 Task: Look for space in Bungu, Tanzania from 10th July, 2023 to 15th July, 2023 for 7 adults in price range Rs.10000 to Rs.15000. Place can be entire place or shared room with 4 bedrooms having 7 beds and 4 bathrooms. Property type can be house, flat, guest house. Amenities needed are: wifi, TV, free parkinig on premises, gym, breakfast. Booking option can be shelf check-in. Required host language is English.
Action: Mouse moved to (506, 112)
Screenshot: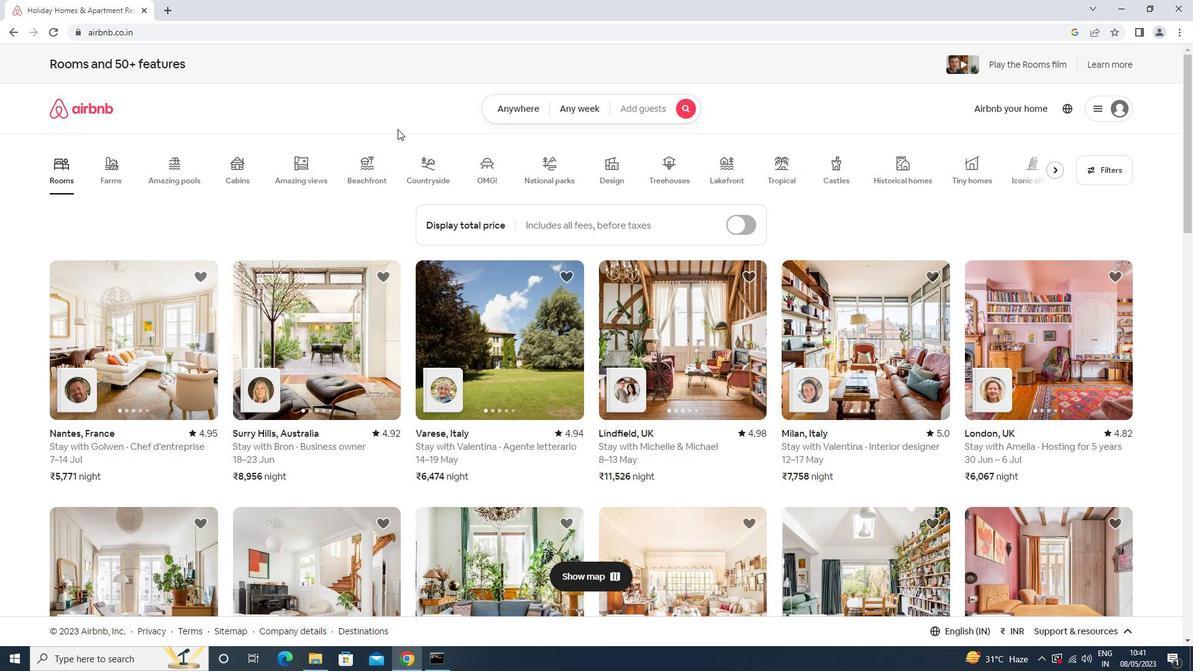
Action: Mouse pressed left at (506, 112)
Screenshot: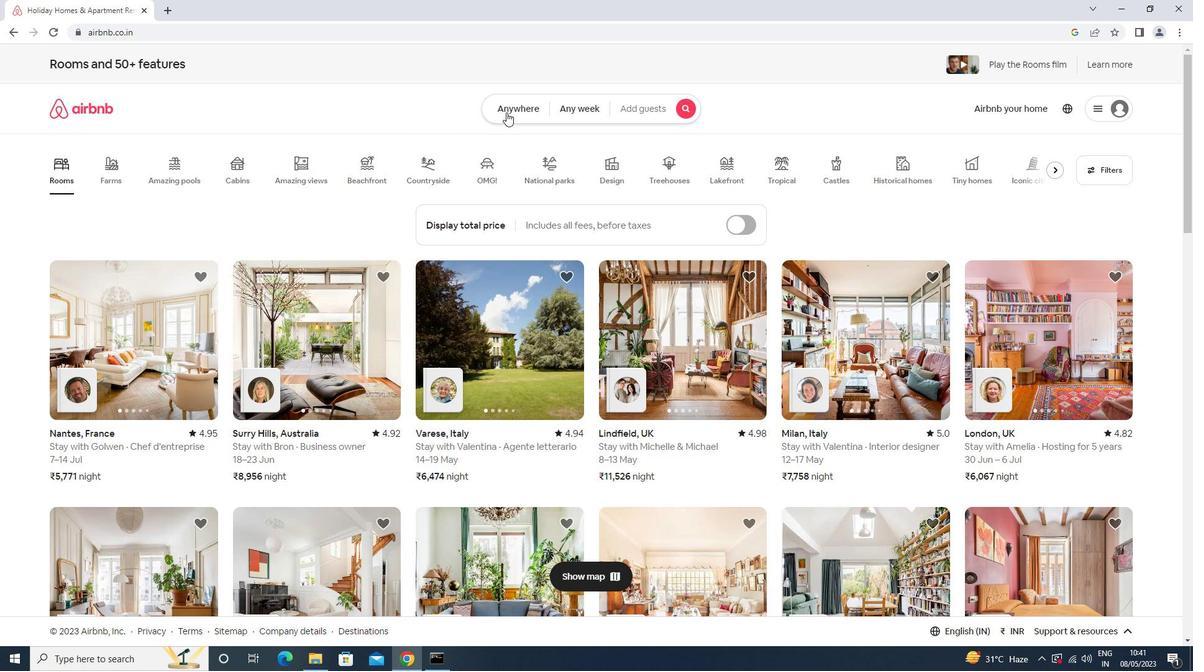 
Action: Mouse moved to (394, 159)
Screenshot: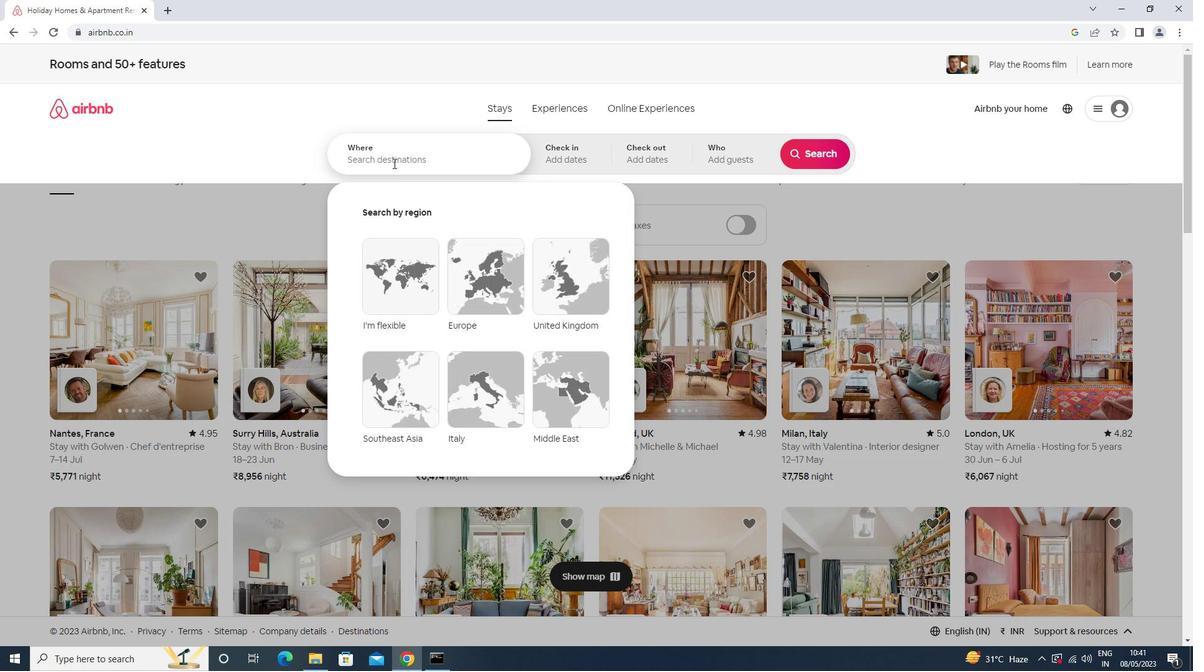 
Action: Mouse pressed left at (394, 159)
Screenshot: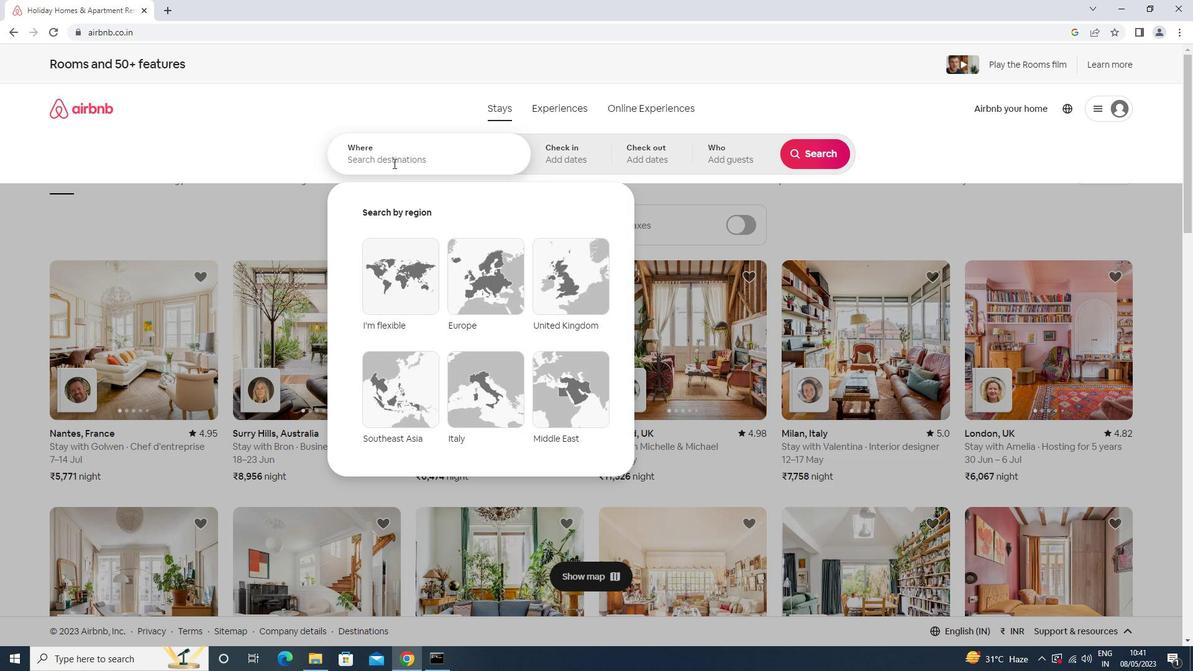 
Action: Key pressed <Key.shift>BUNGA<Key.backspace>U,<Key.space><Key.shift>TAN<Key.down><Key.enter>
Screenshot: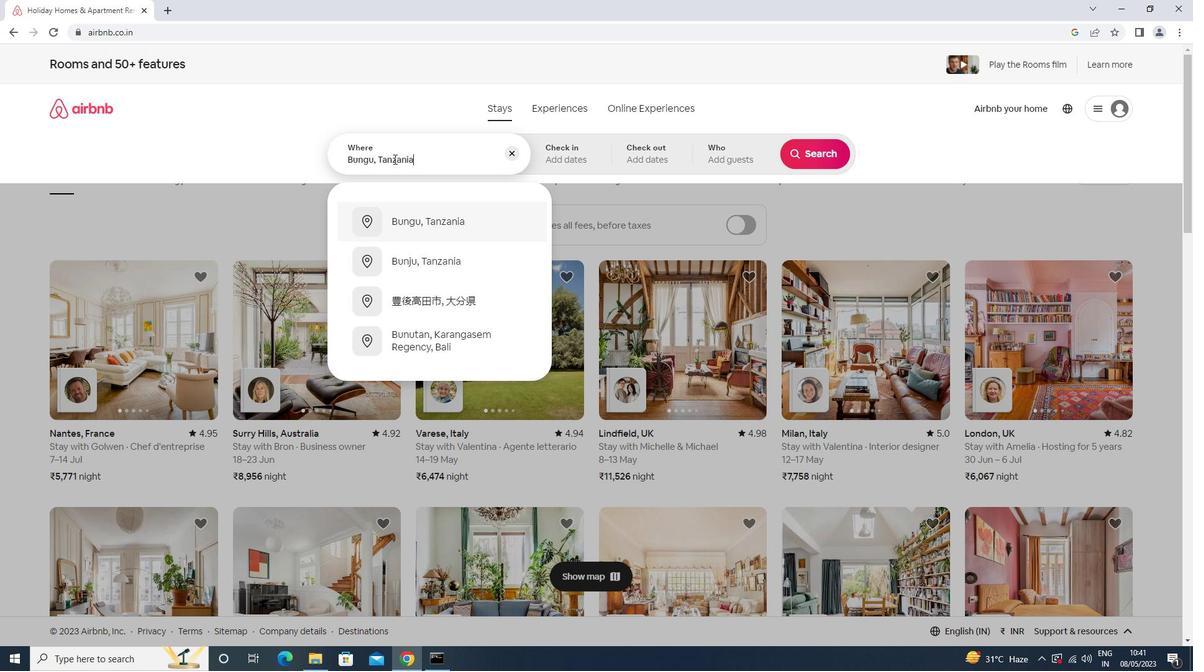 
Action: Mouse moved to (815, 251)
Screenshot: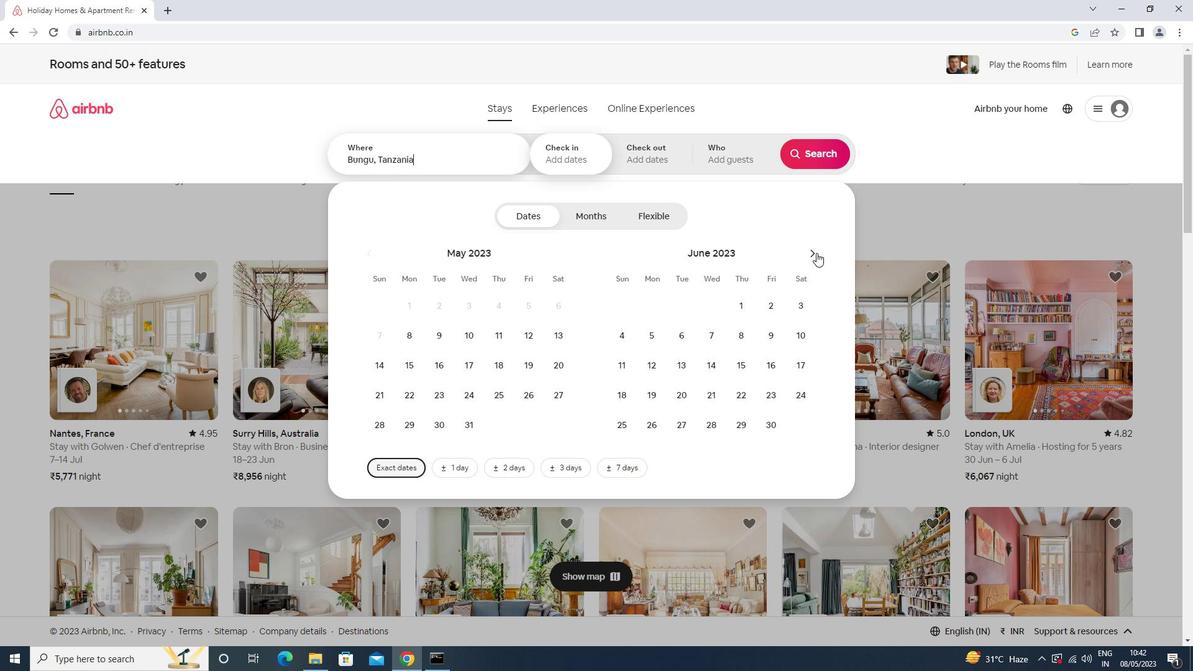 
Action: Mouse pressed left at (815, 251)
Screenshot: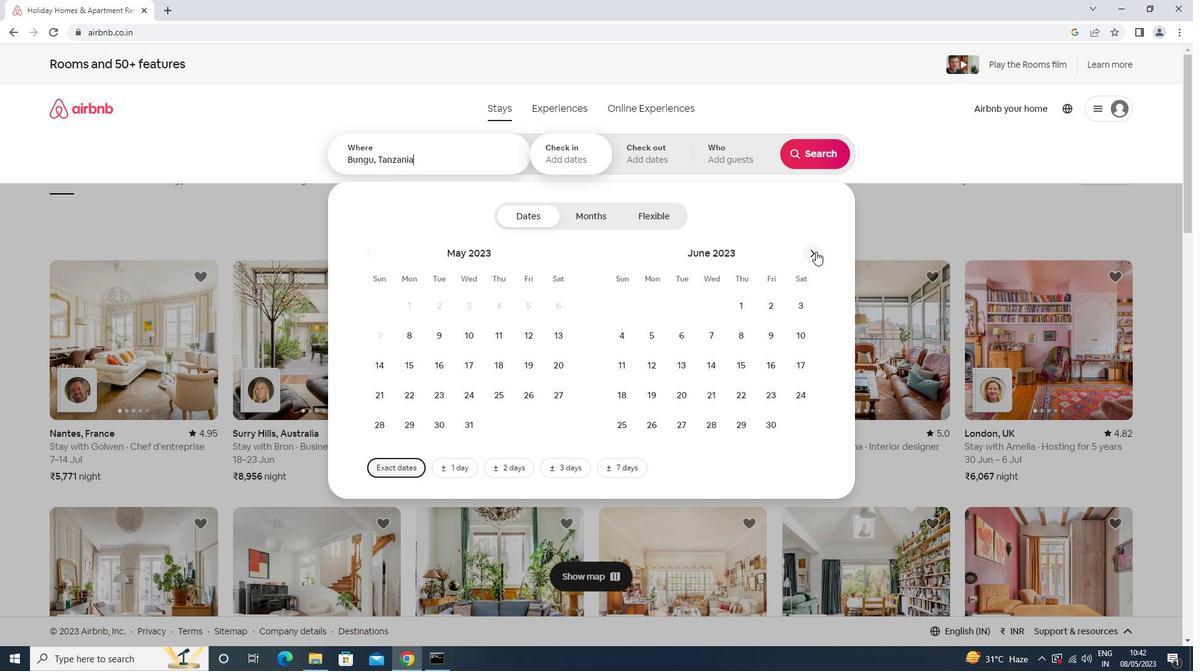 
Action: Mouse moved to (644, 364)
Screenshot: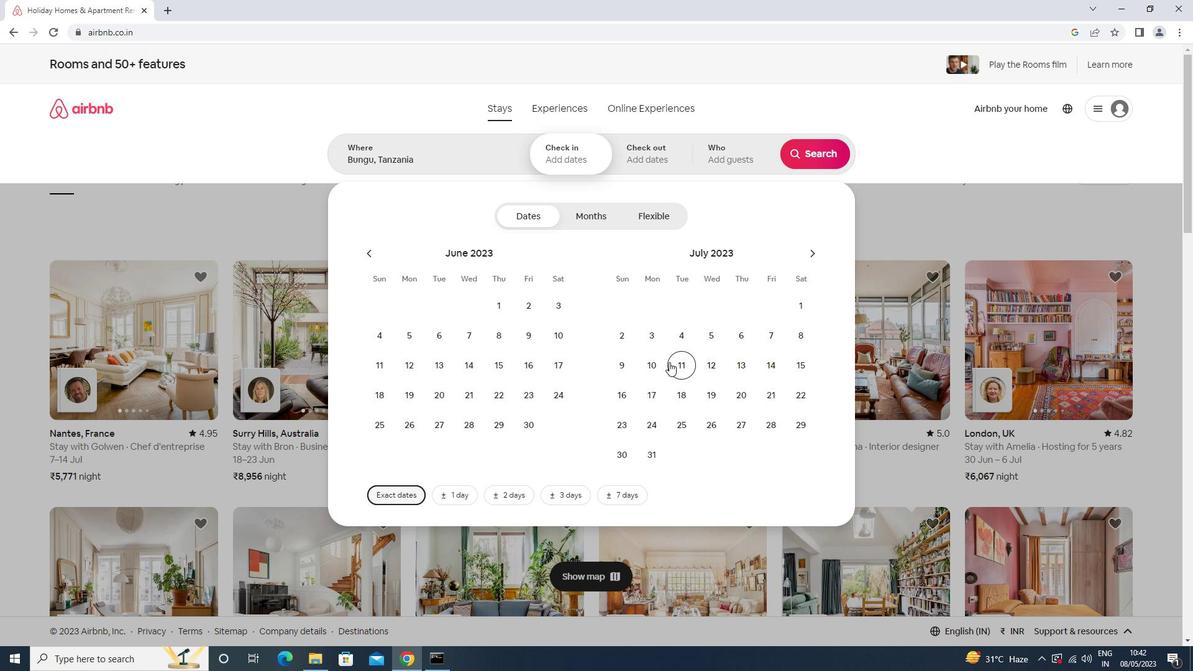 
Action: Mouse pressed left at (644, 364)
Screenshot: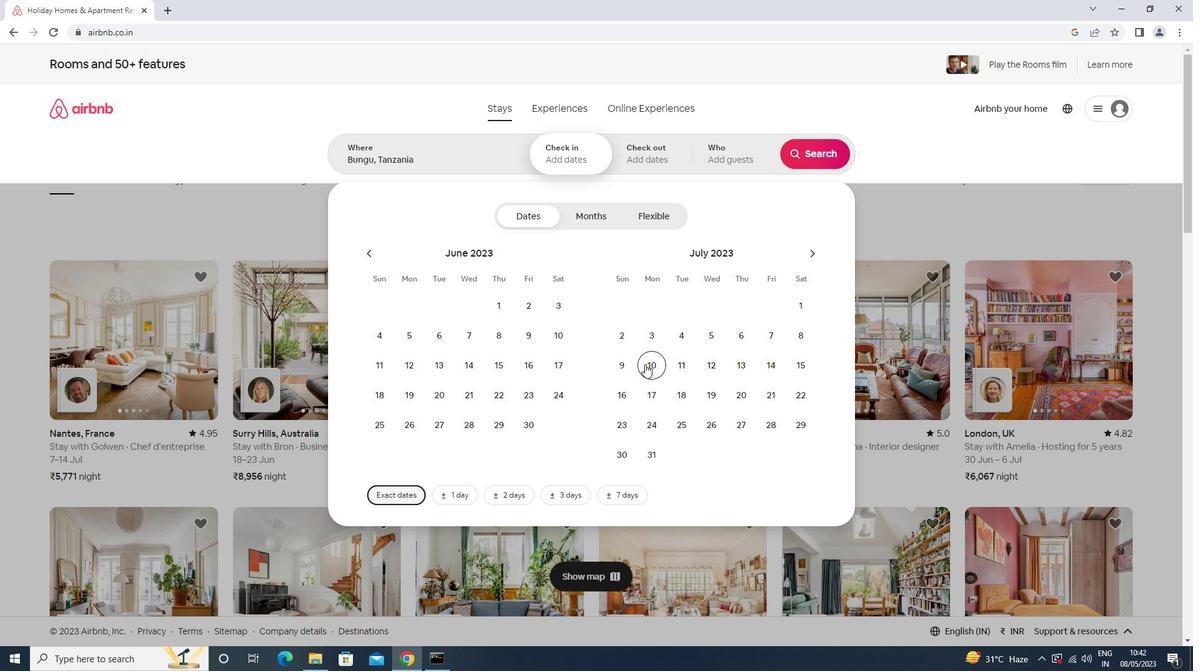 
Action: Mouse moved to (801, 362)
Screenshot: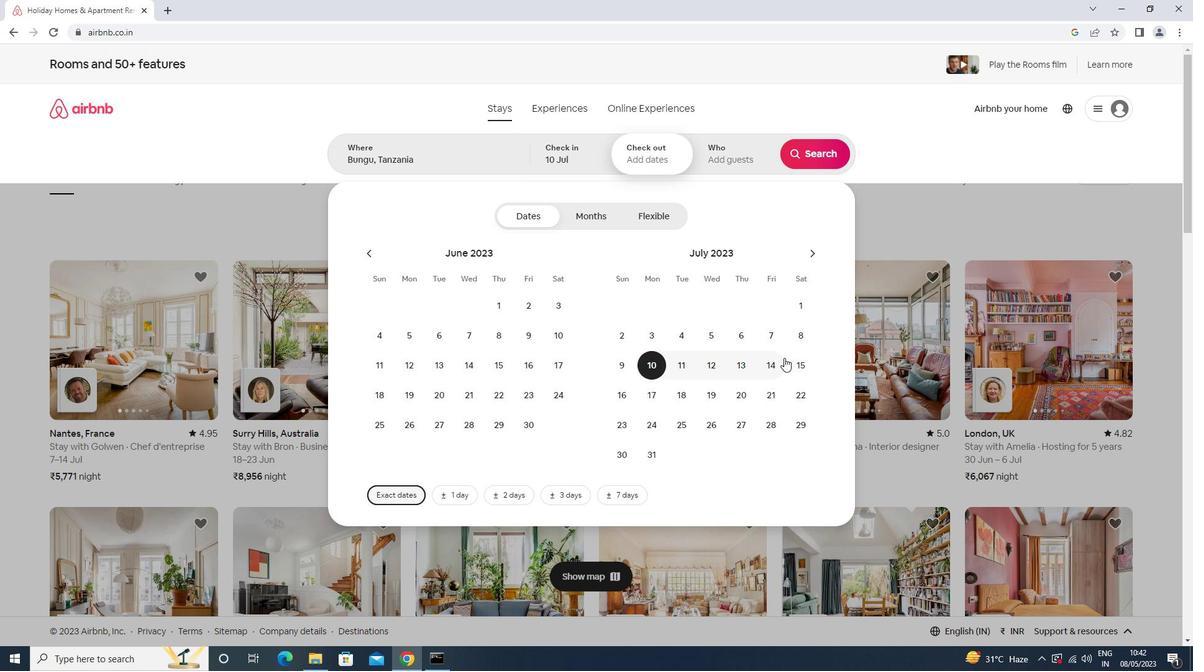 
Action: Mouse pressed left at (801, 362)
Screenshot: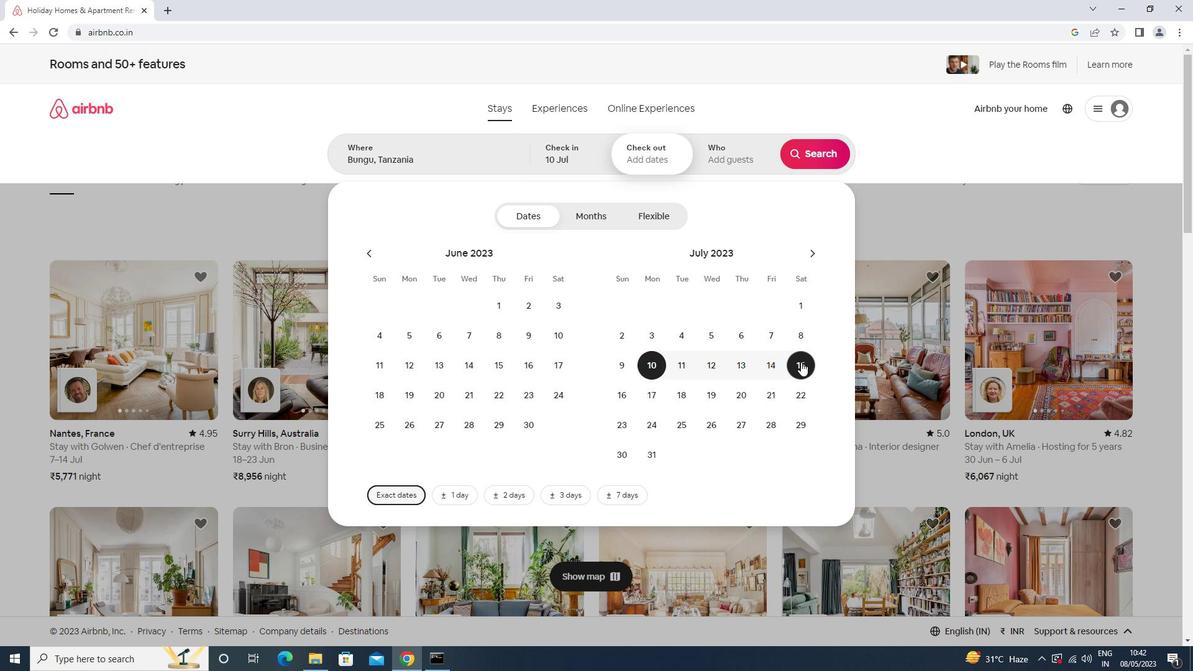 
Action: Mouse moved to (745, 161)
Screenshot: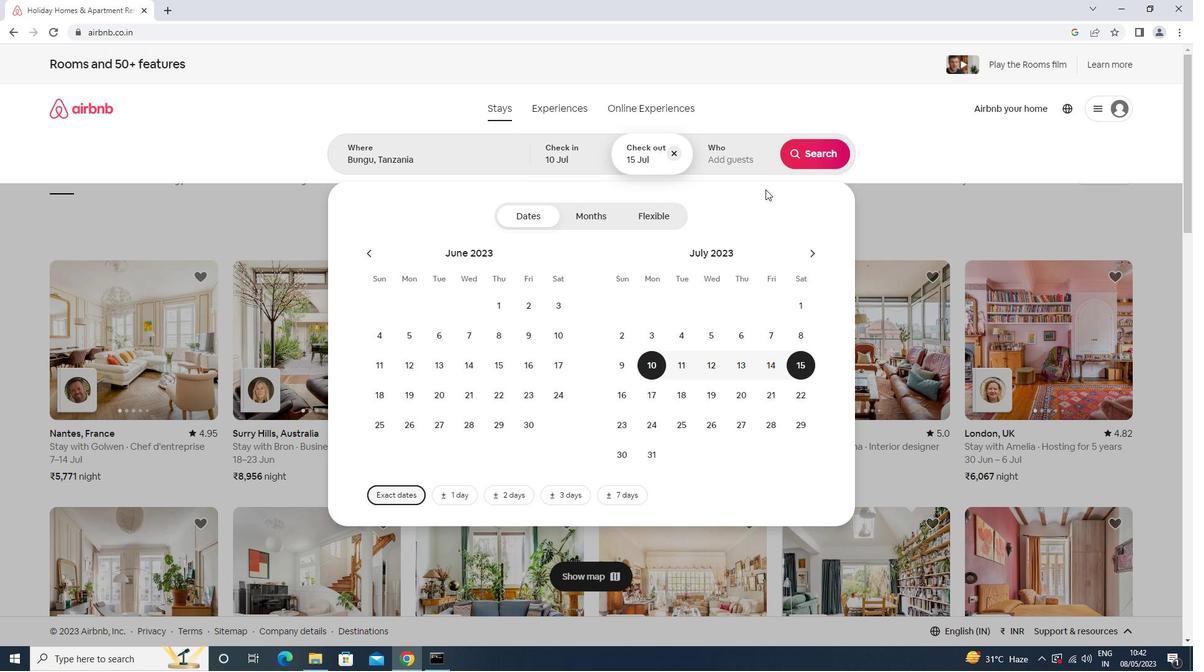 
Action: Mouse pressed left at (745, 161)
Screenshot: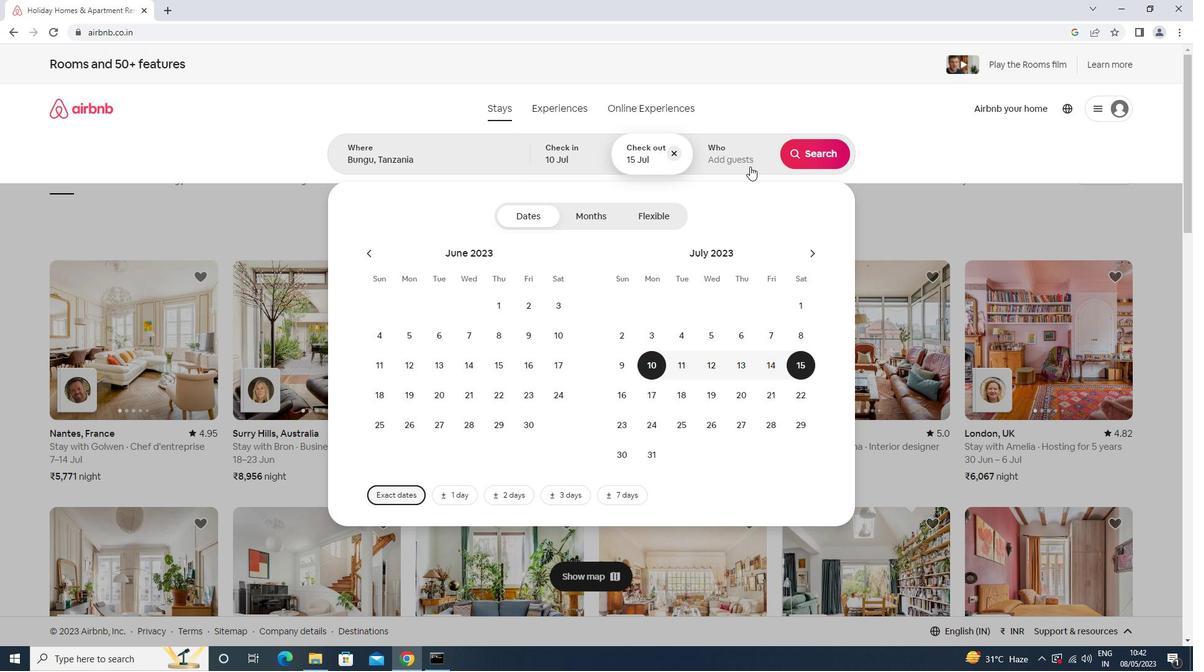 
Action: Mouse moved to (820, 218)
Screenshot: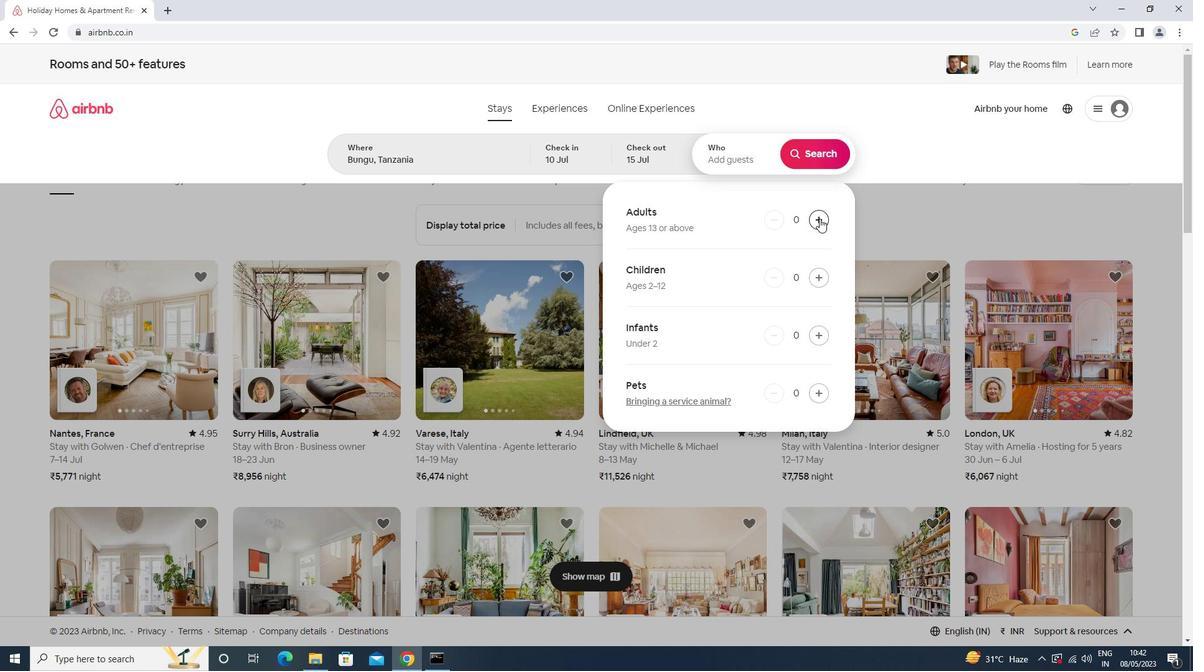 
Action: Mouse pressed left at (820, 218)
Screenshot: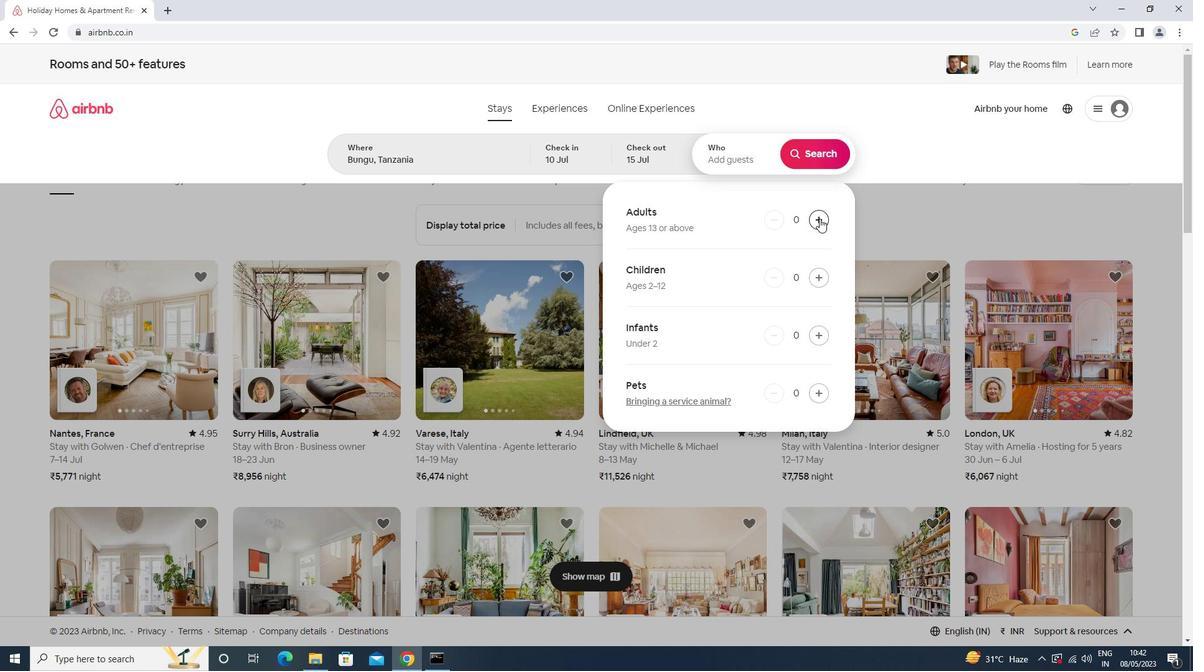 
Action: Mouse pressed left at (820, 218)
Screenshot: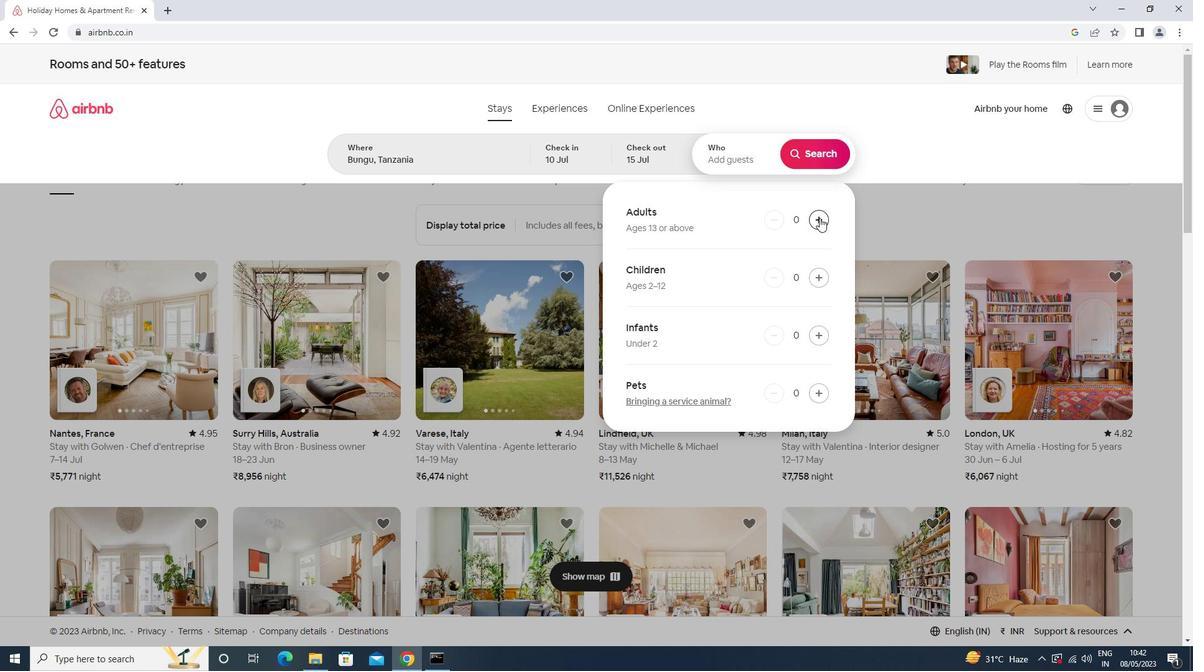 
Action: Mouse pressed left at (820, 218)
Screenshot: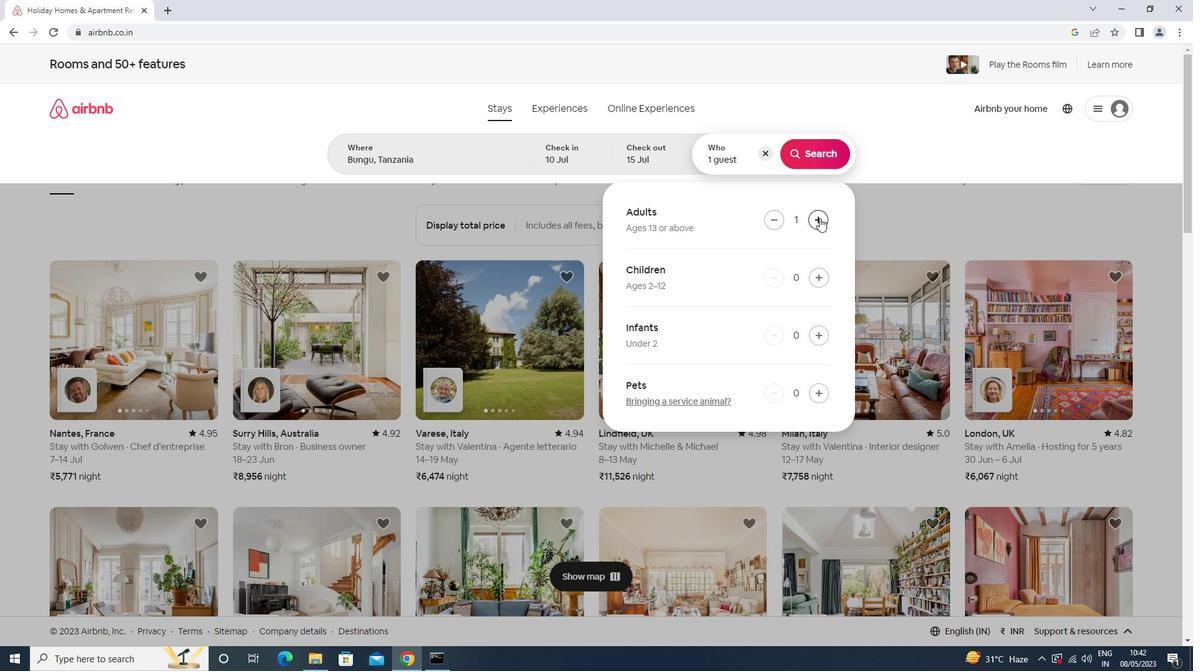 
Action: Mouse pressed left at (820, 218)
Screenshot: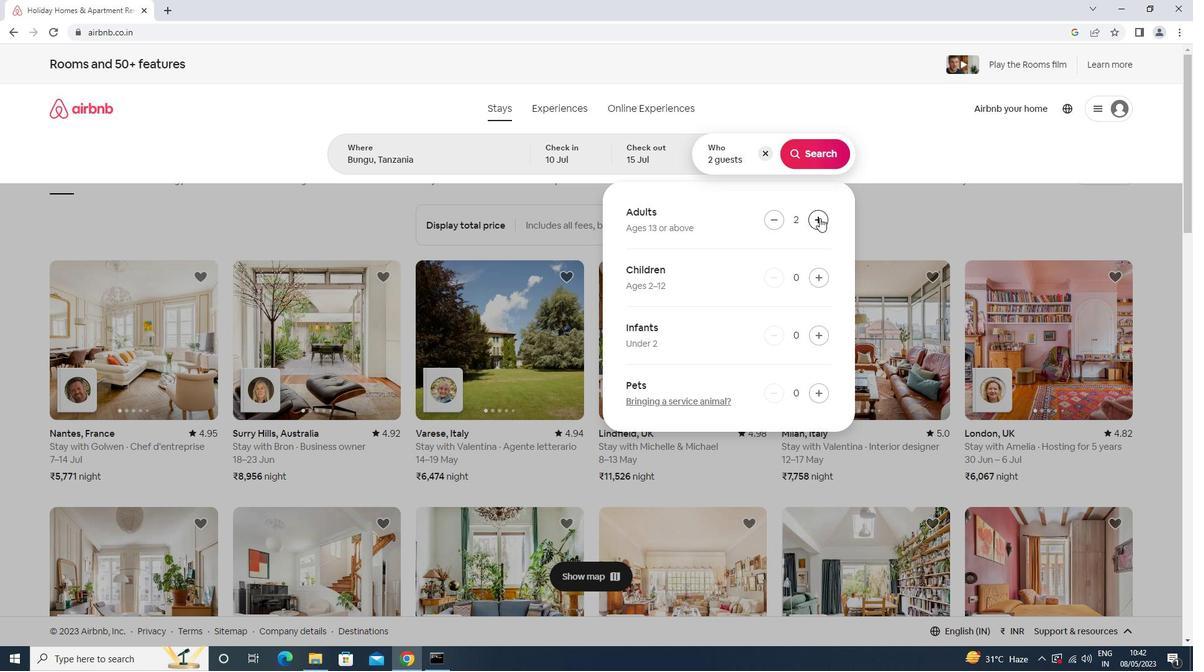 
Action: Mouse pressed left at (820, 218)
Screenshot: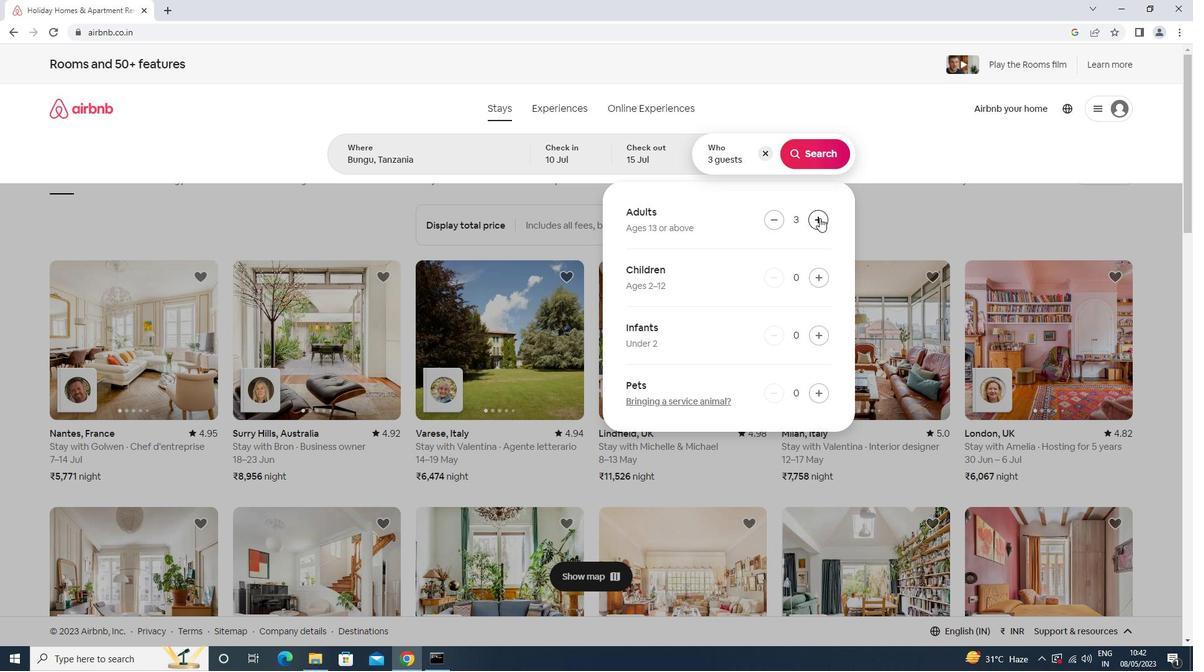 
Action: Mouse pressed left at (820, 218)
Screenshot: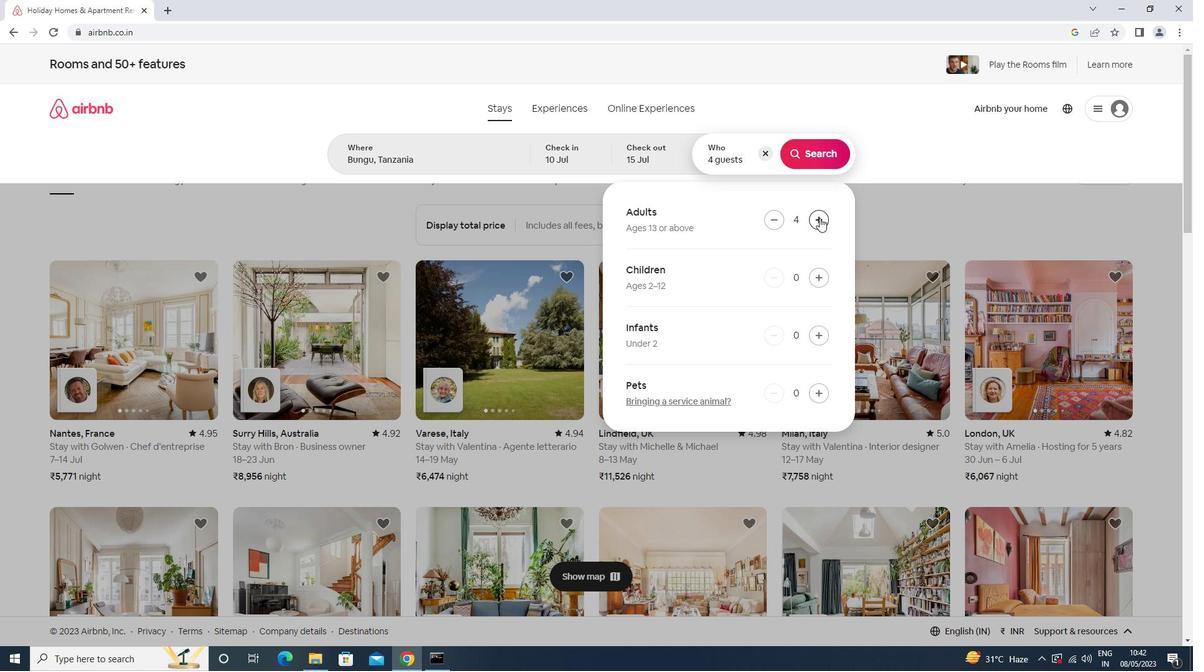 
Action: Mouse pressed left at (820, 218)
Screenshot: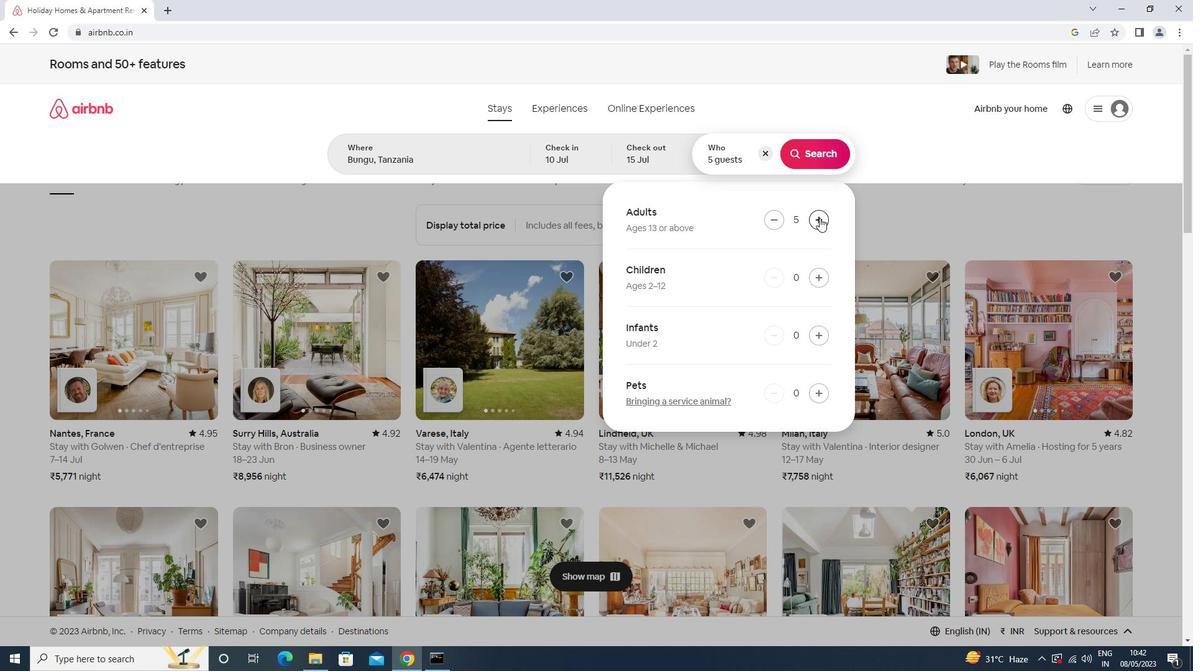 
Action: Mouse moved to (797, 144)
Screenshot: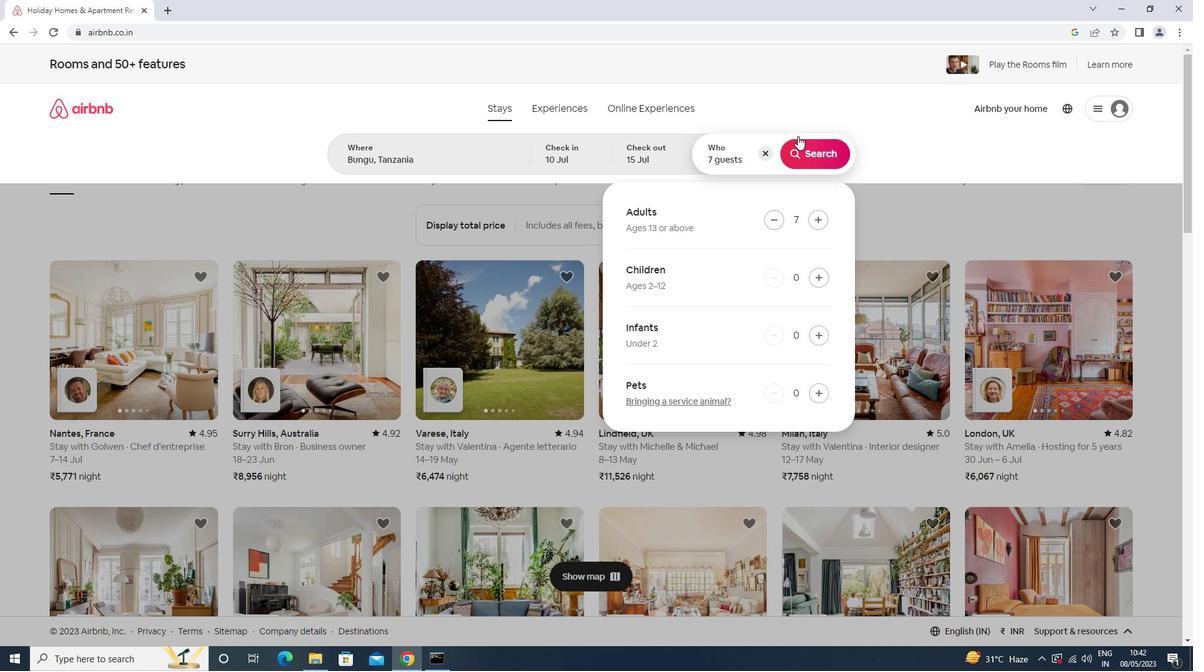 
Action: Mouse pressed left at (797, 144)
Screenshot: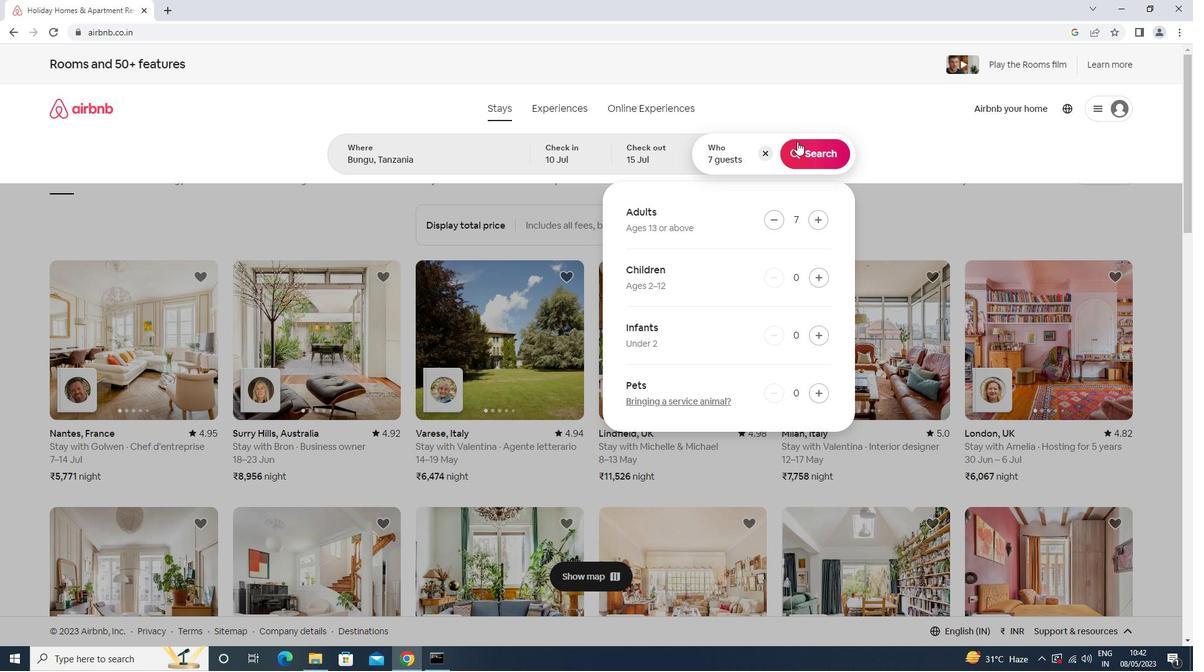 
Action: Mouse moved to (1140, 118)
Screenshot: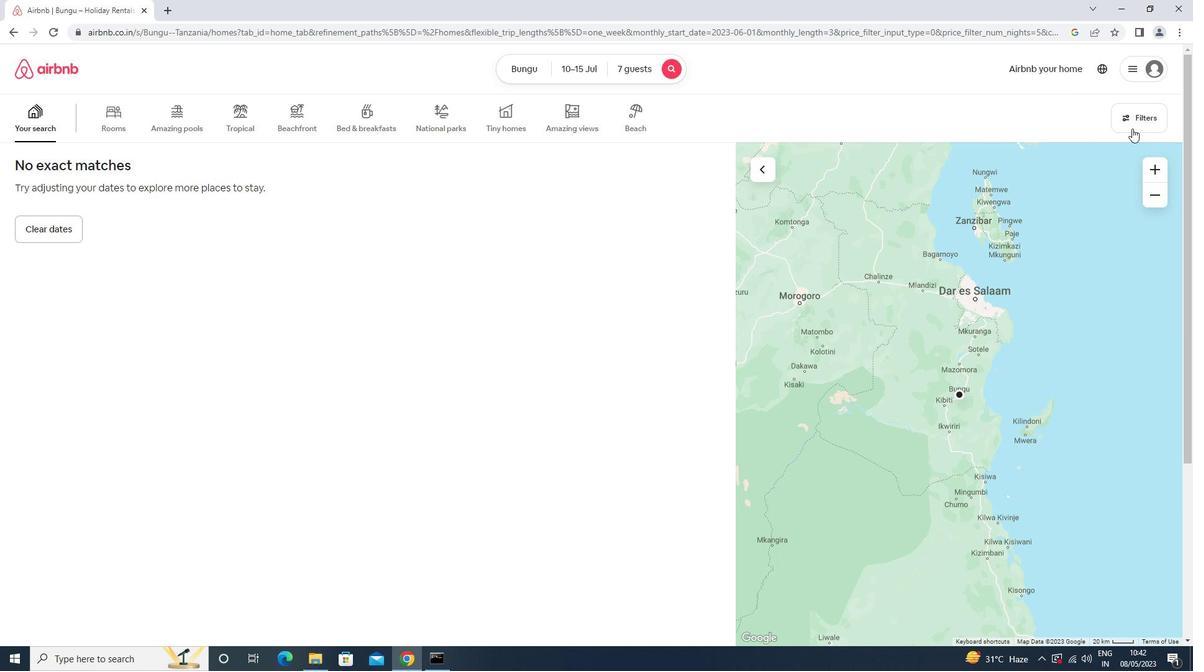 
Action: Mouse pressed left at (1140, 118)
Screenshot: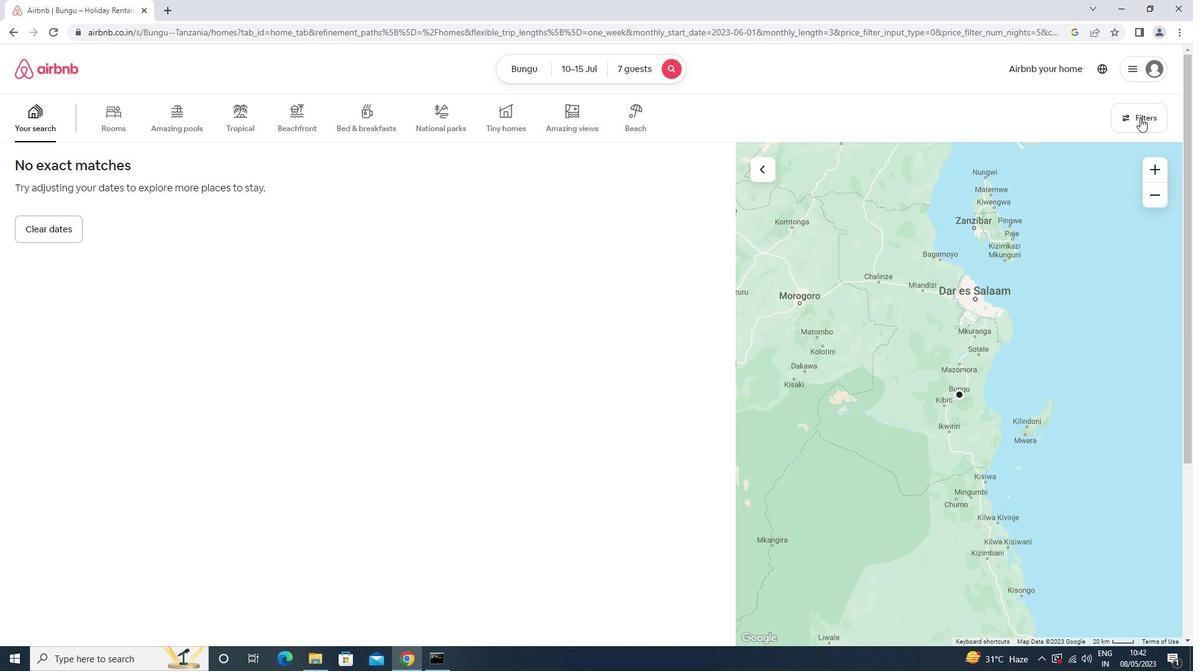 
Action: Mouse moved to (468, 418)
Screenshot: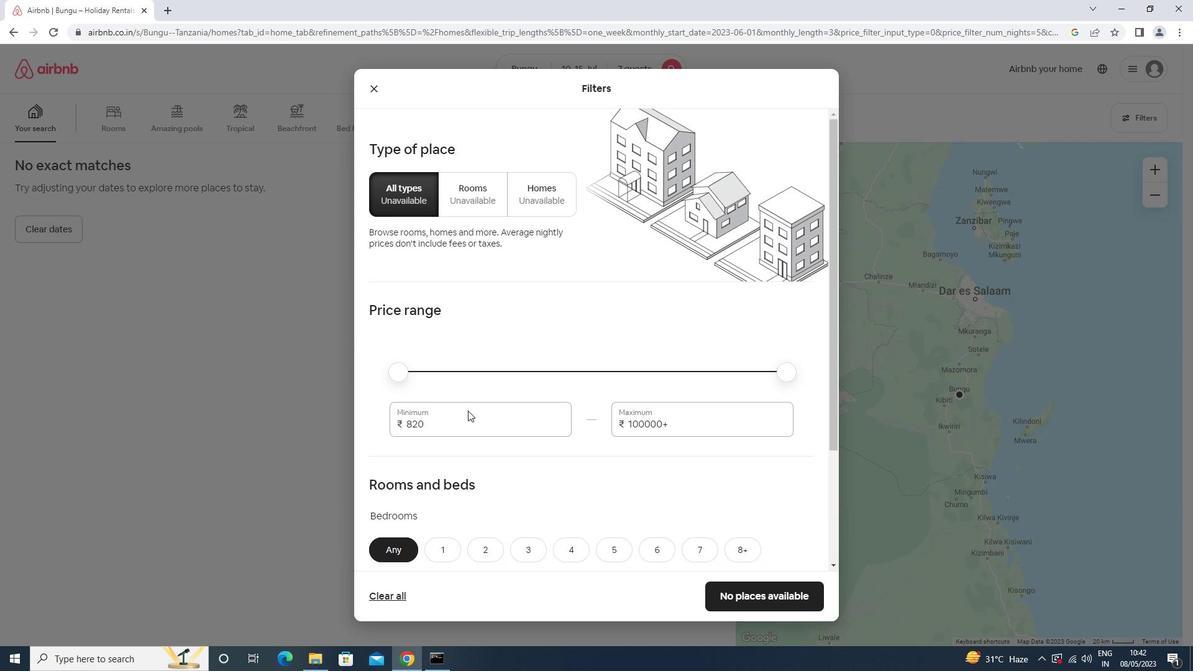 
Action: Mouse pressed left at (468, 418)
Screenshot: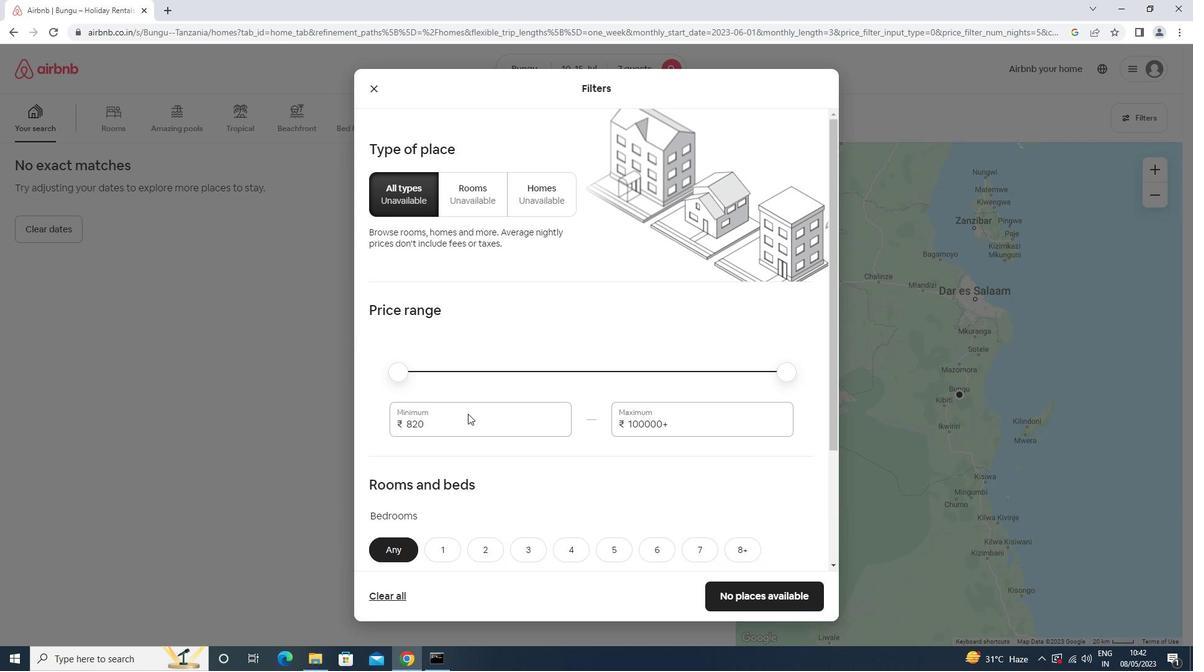
Action: Key pressed <Key.backspace><Key.backspace><Key.backspace><Key.backspace>10000<Key.tab>15000
Screenshot: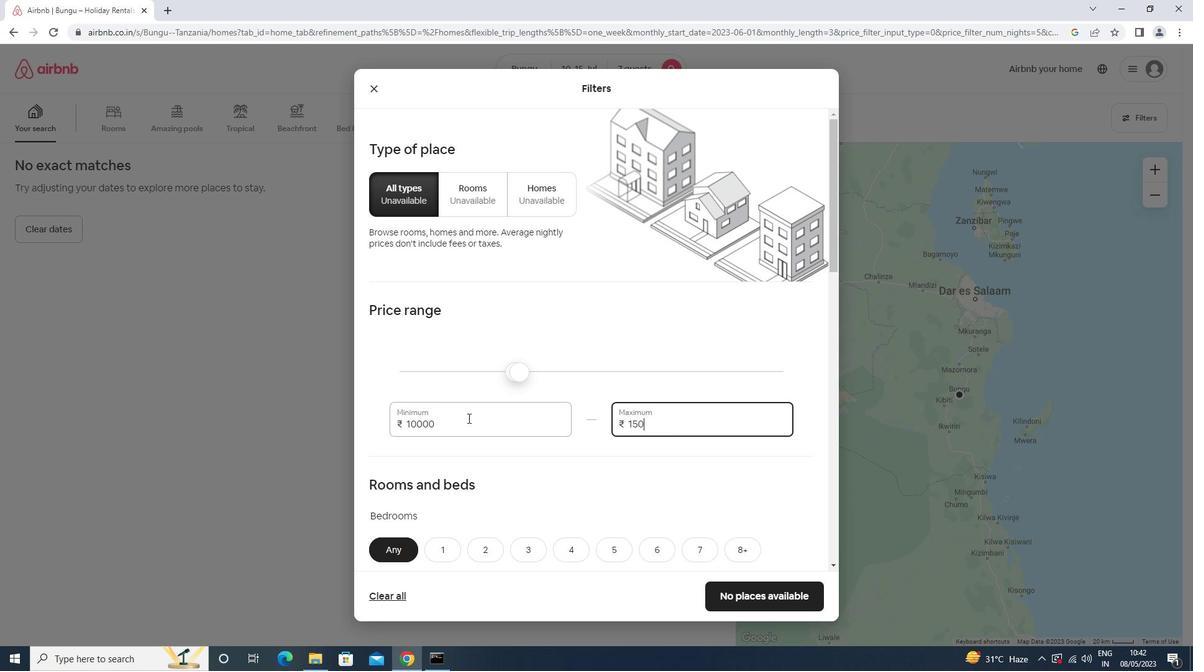 
Action: Mouse scrolled (468, 417) with delta (0, 0)
Screenshot: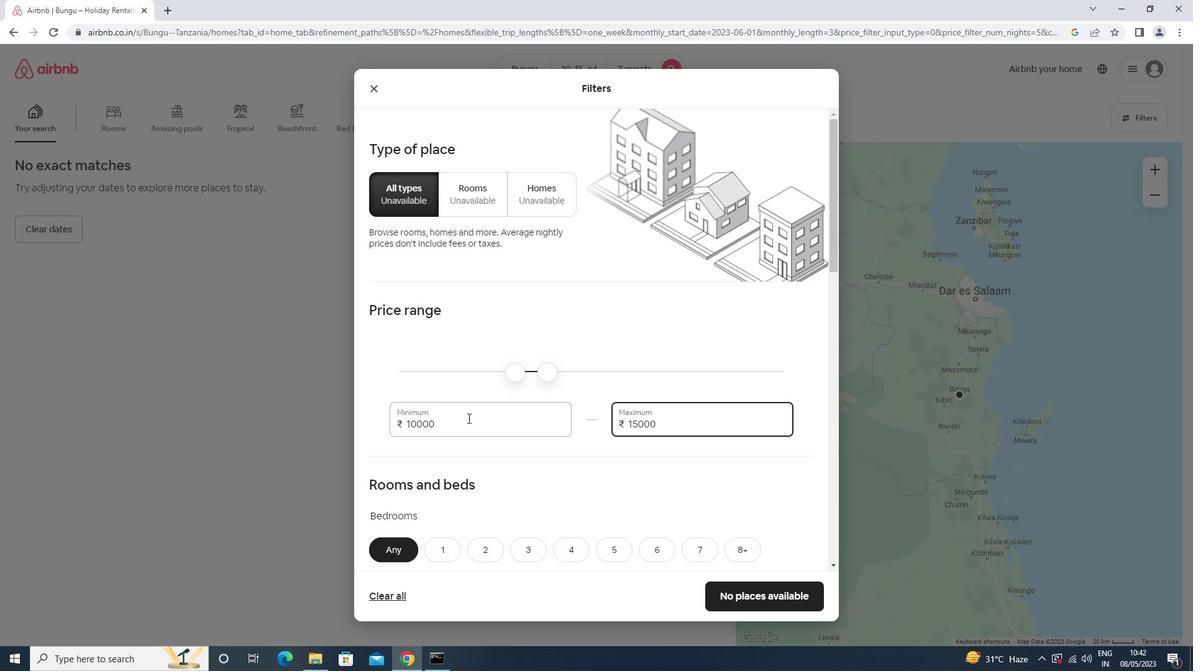 
Action: Mouse scrolled (468, 417) with delta (0, 0)
Screenshot: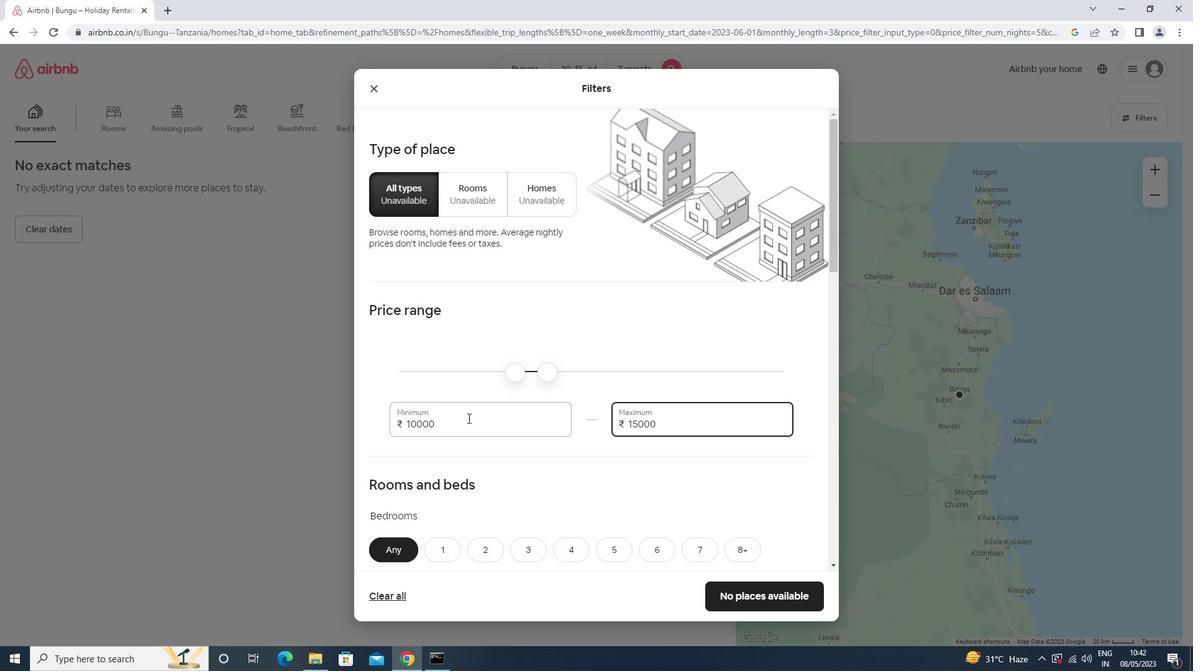 
Action: Mouse scrolled (468, 417) with delta (0, 0)
Screenshot: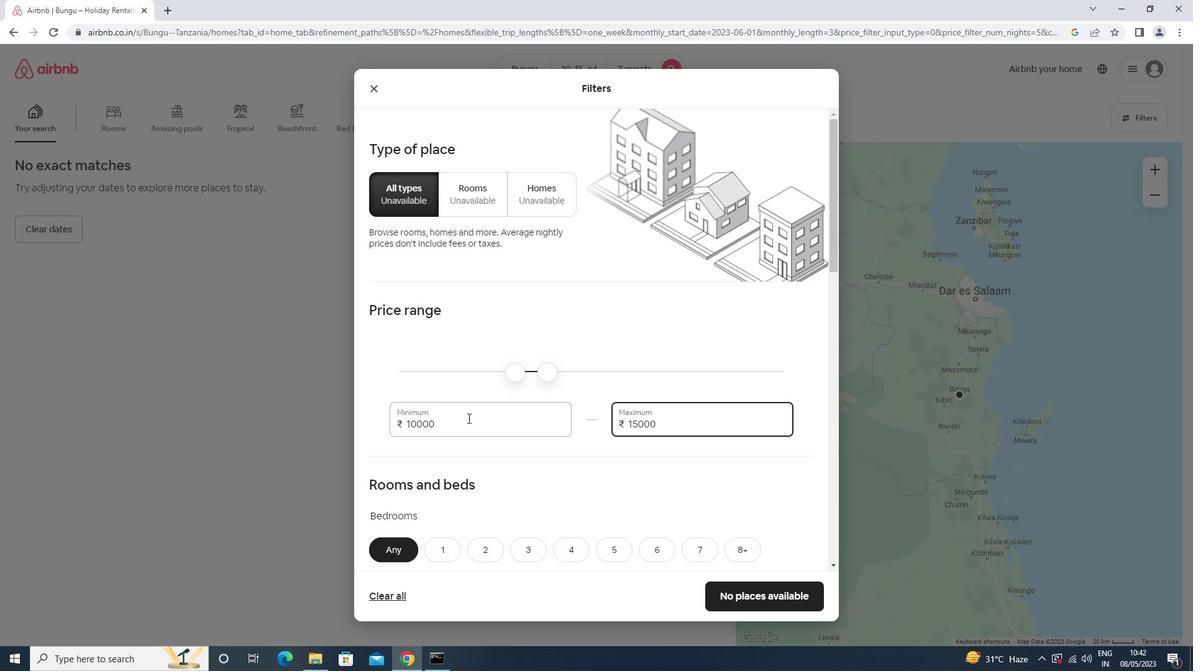 
Action: Mouse moved to (576, 365)
Screenshot: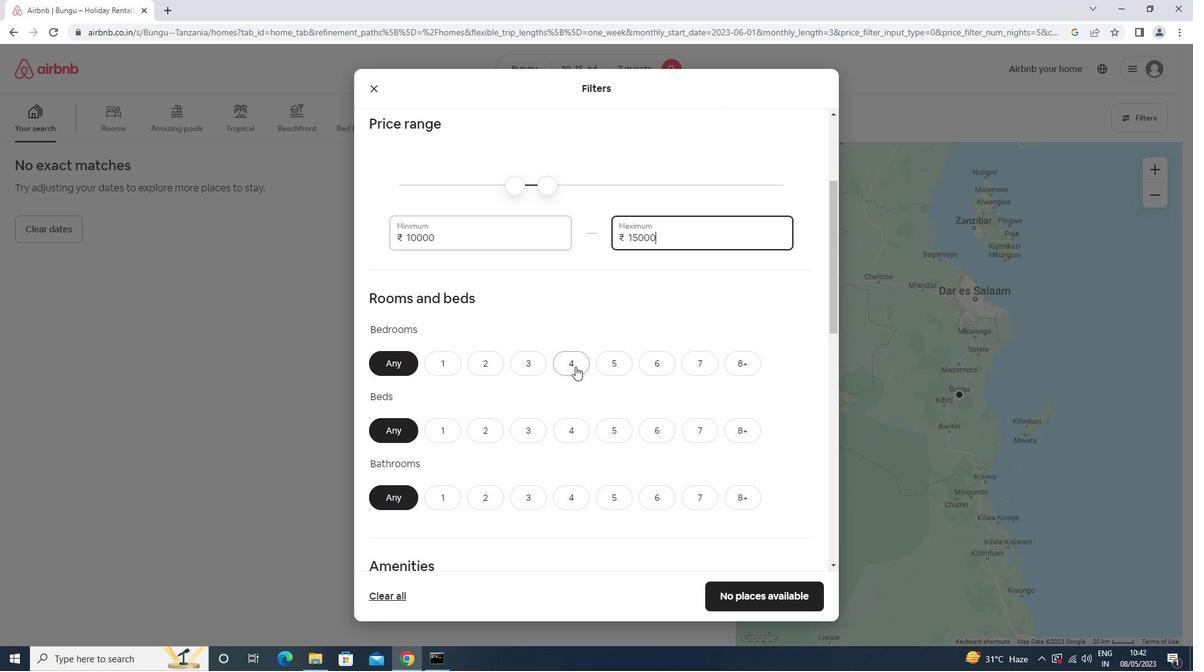 
Action: Mouse pressed left at (576, 365)
Screenshot: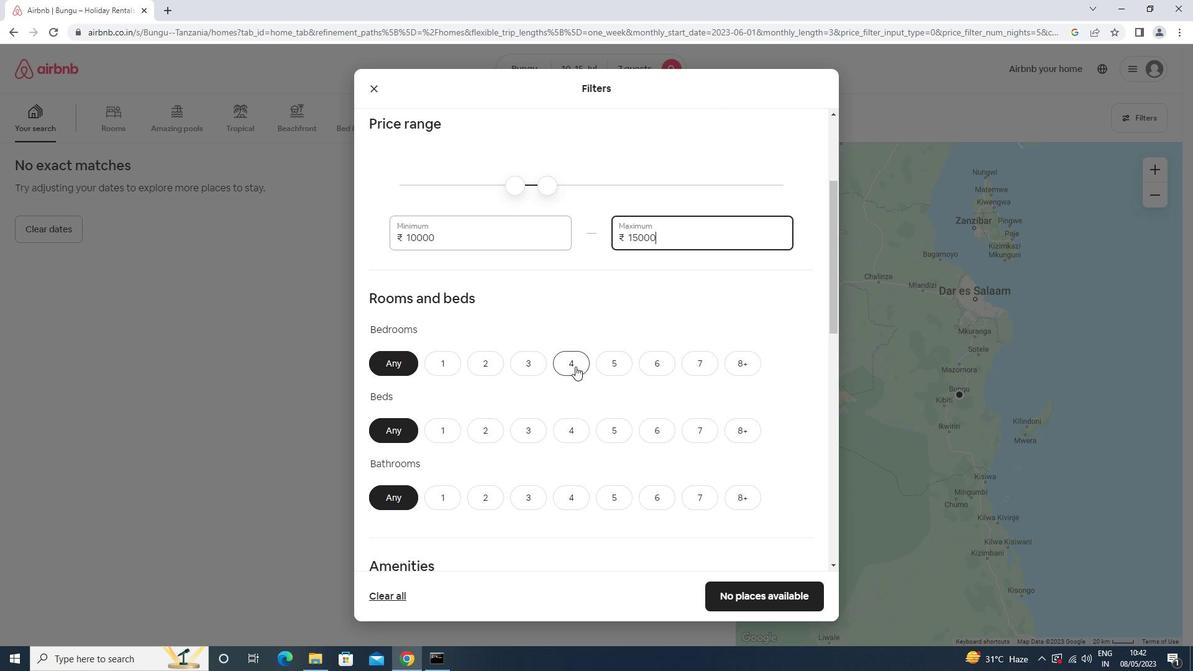 
Action: Mouse moved to (698, 430)
Screenshot: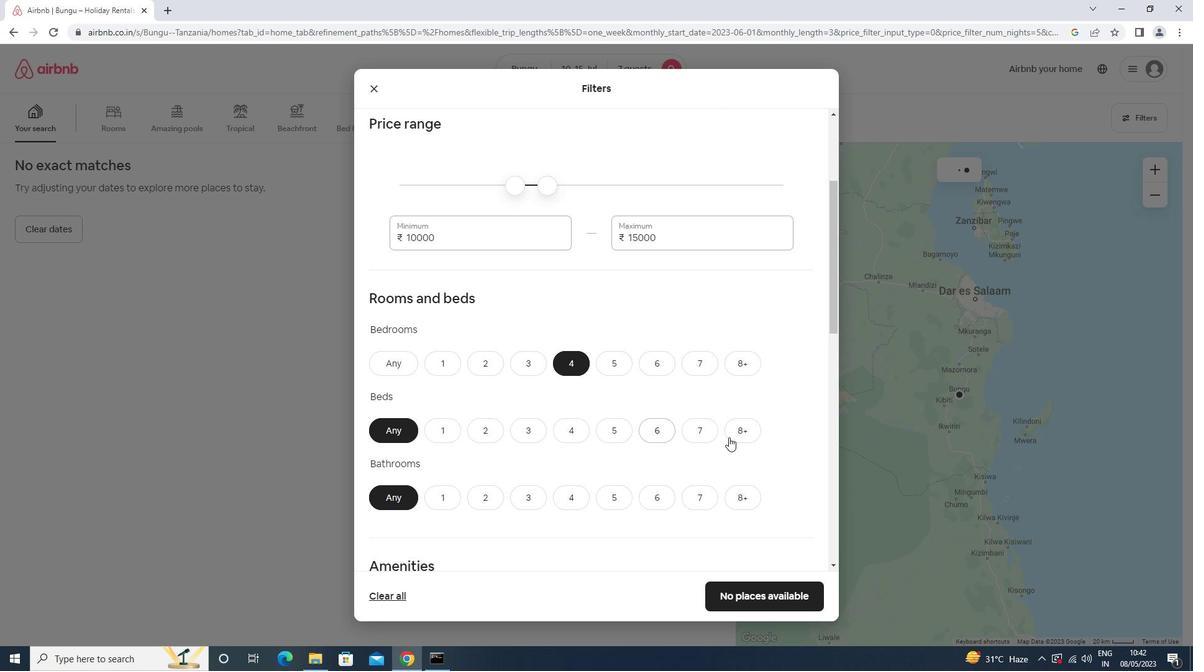 
Action: Mouse pressed left at (698, 430)
Screenshot: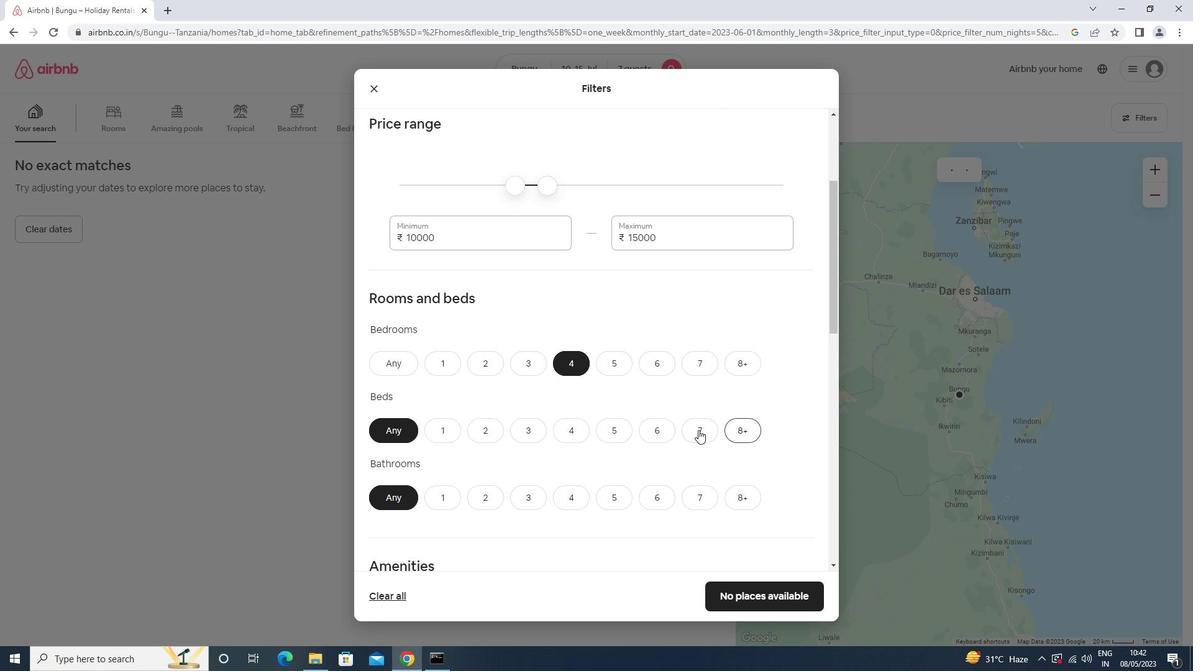 
Action: Mouse moved to (565, 496)
Screenshot: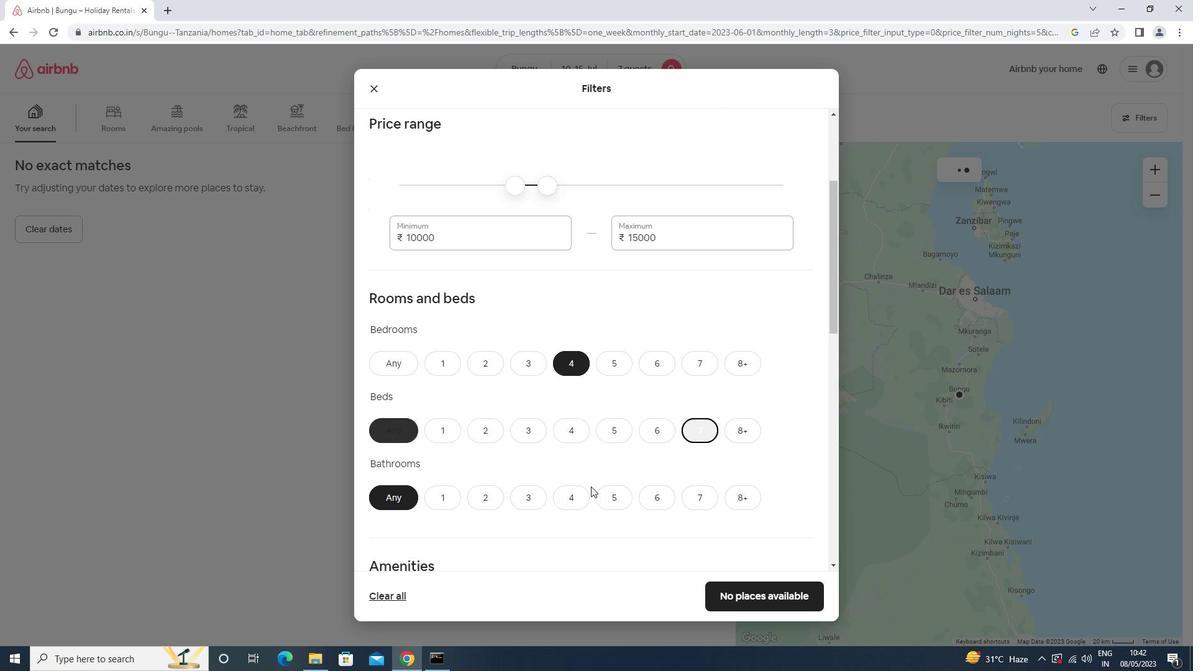 
Action: Mouse pressed left at (565, 496)
Screenshot: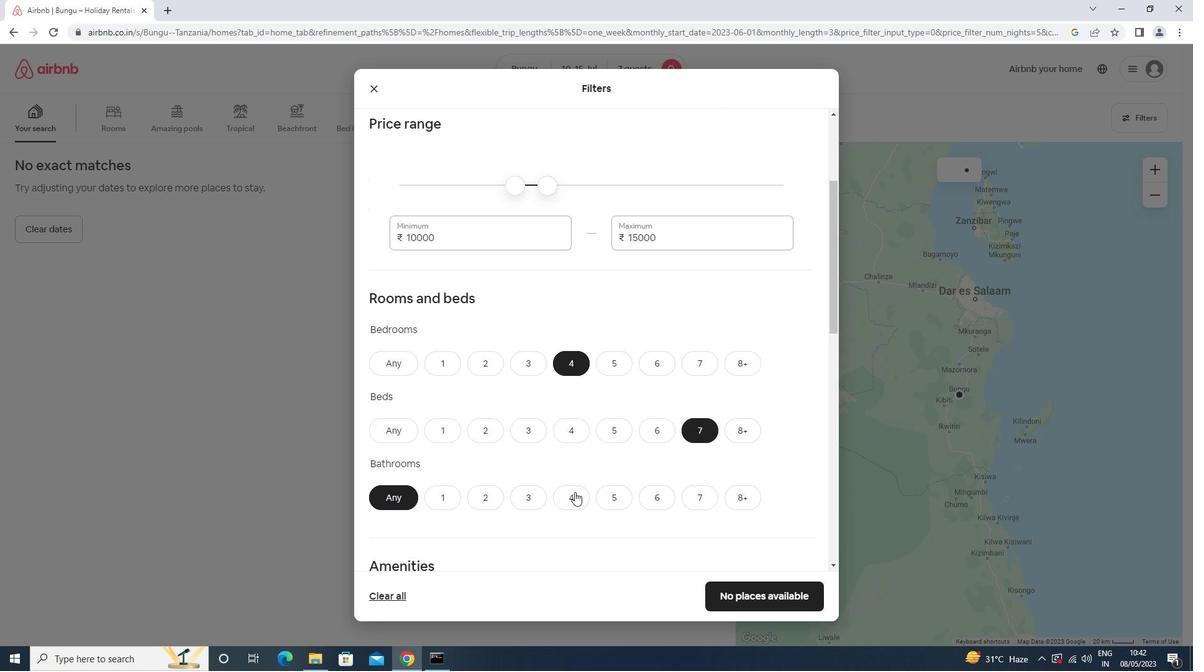 
Action: Mouse moved to (565, 486)
Screenshot: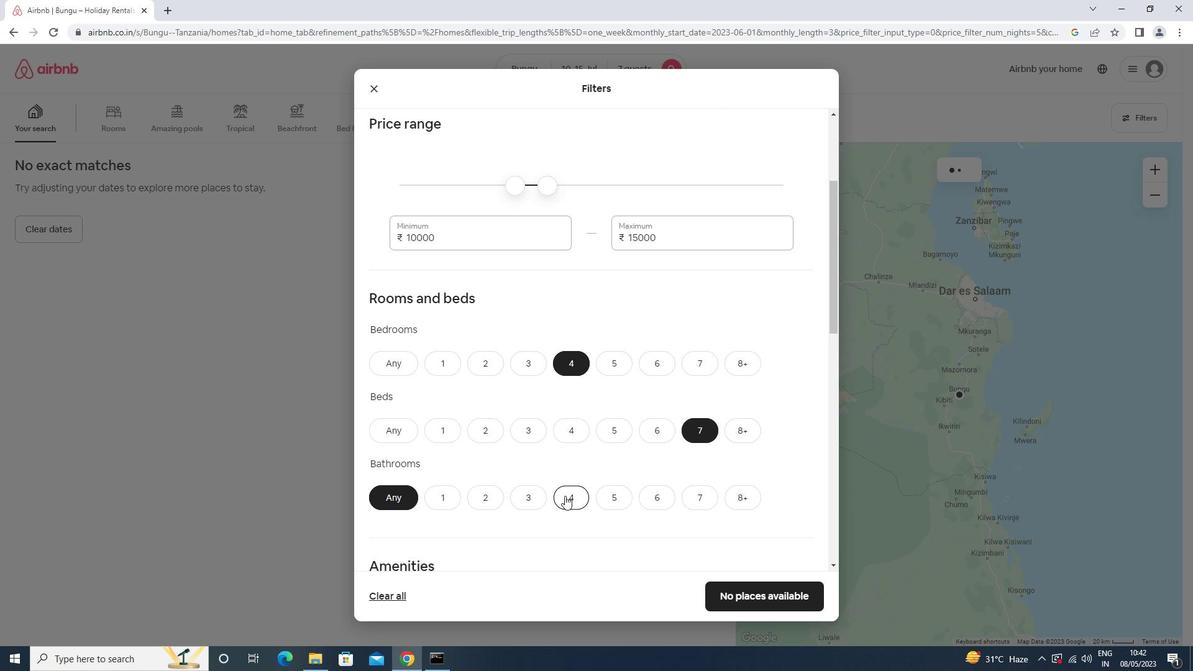 
Action: Mouse scrolled (565, 485) with delta (0, 0)
Screenshot: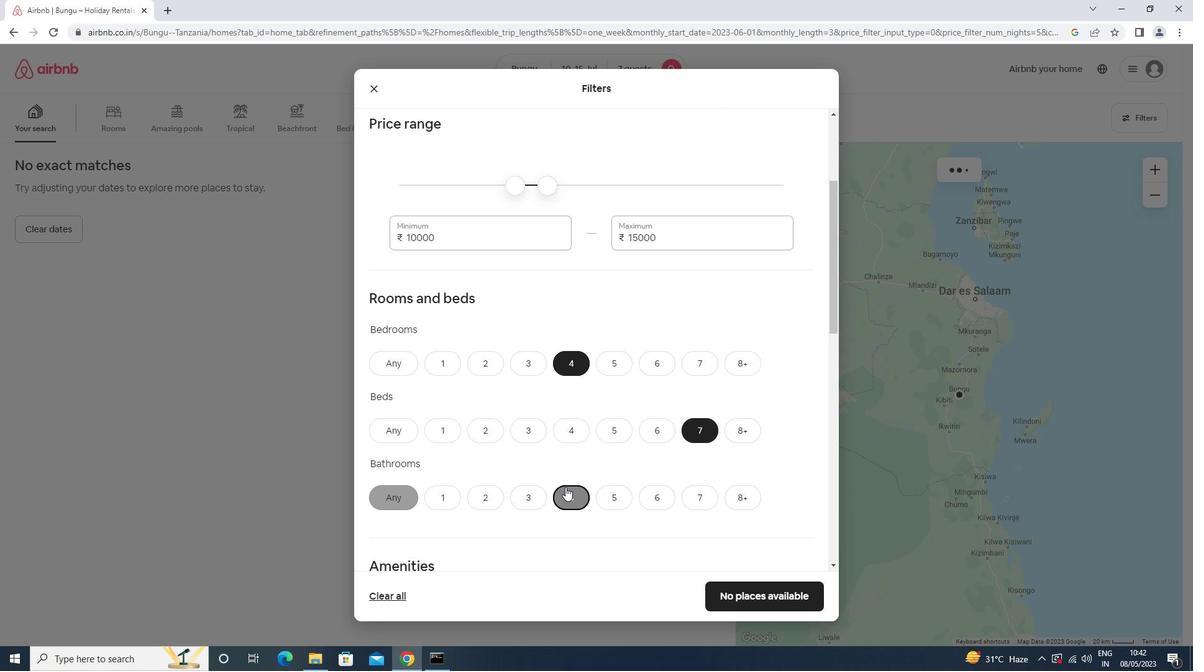 
Action: Mouse scrolled (565, 485) with delta (0, 0)
Screenshot: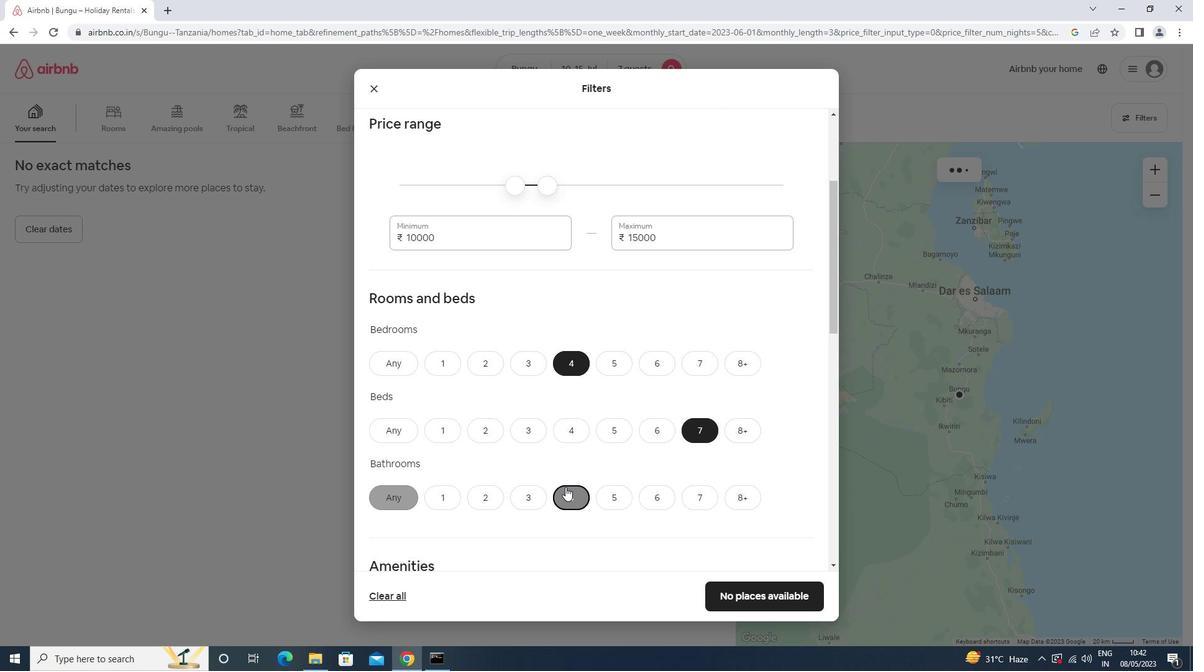
Action: Mouse scrolled (565, 485) with delta (0, 0)
Screenshot: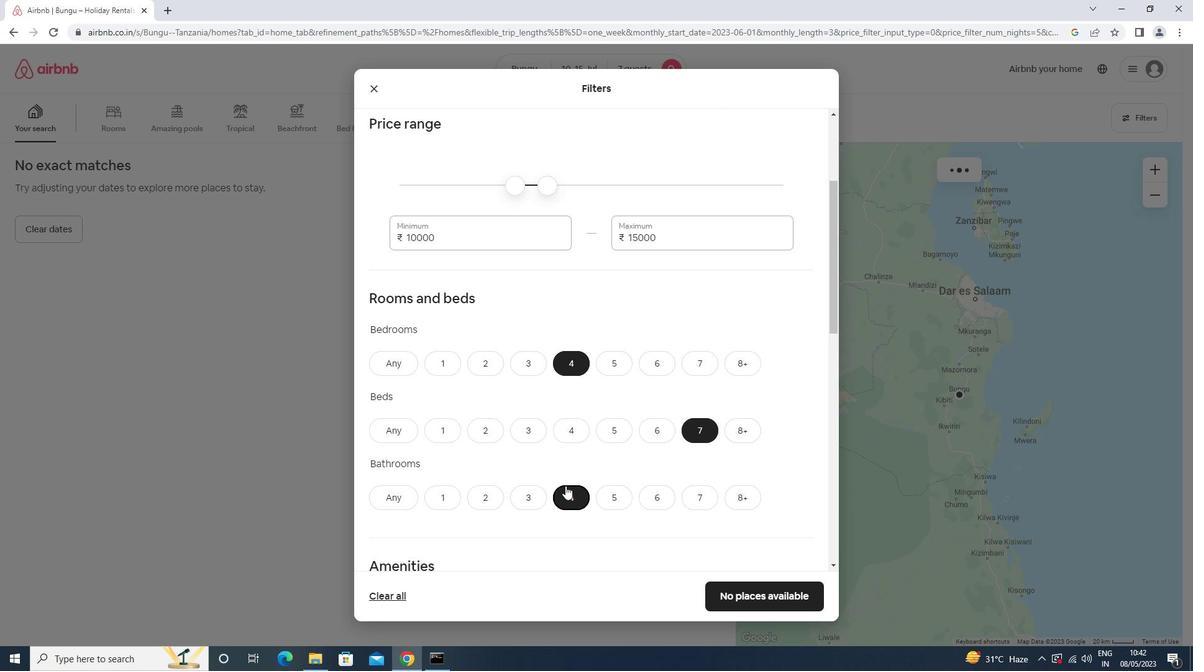 
Action: Mouse scrolled (565, 485) with delta (0, 0)
Screenshot: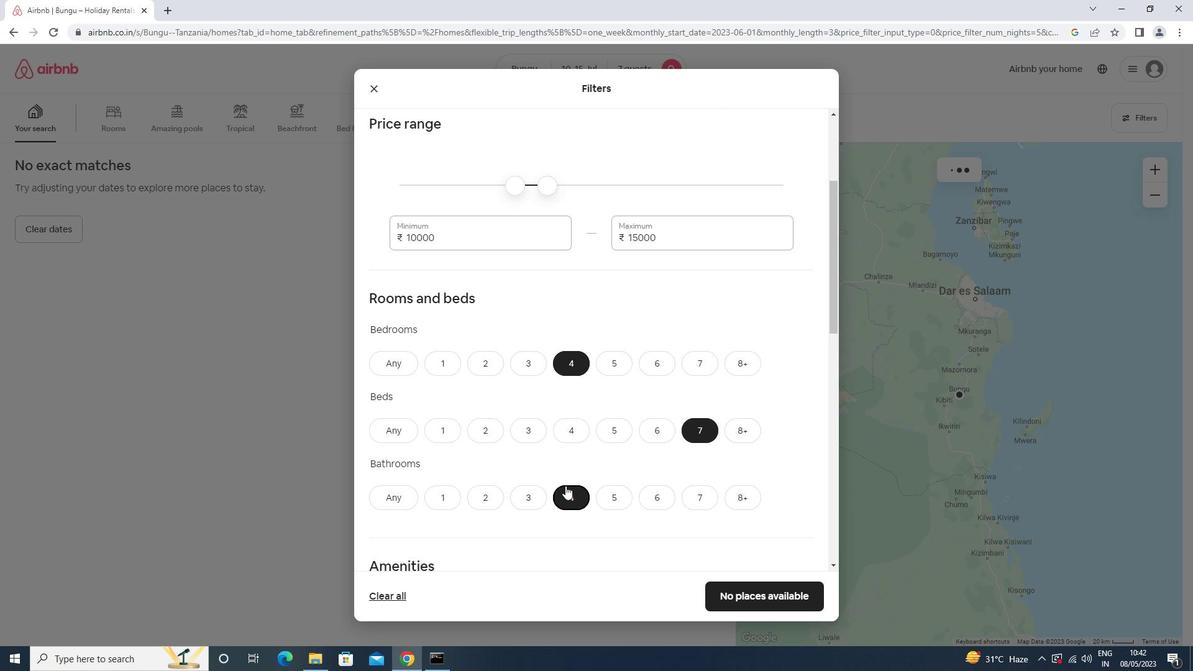 
Action: Mouse moved to (420, 432)
Screenshot: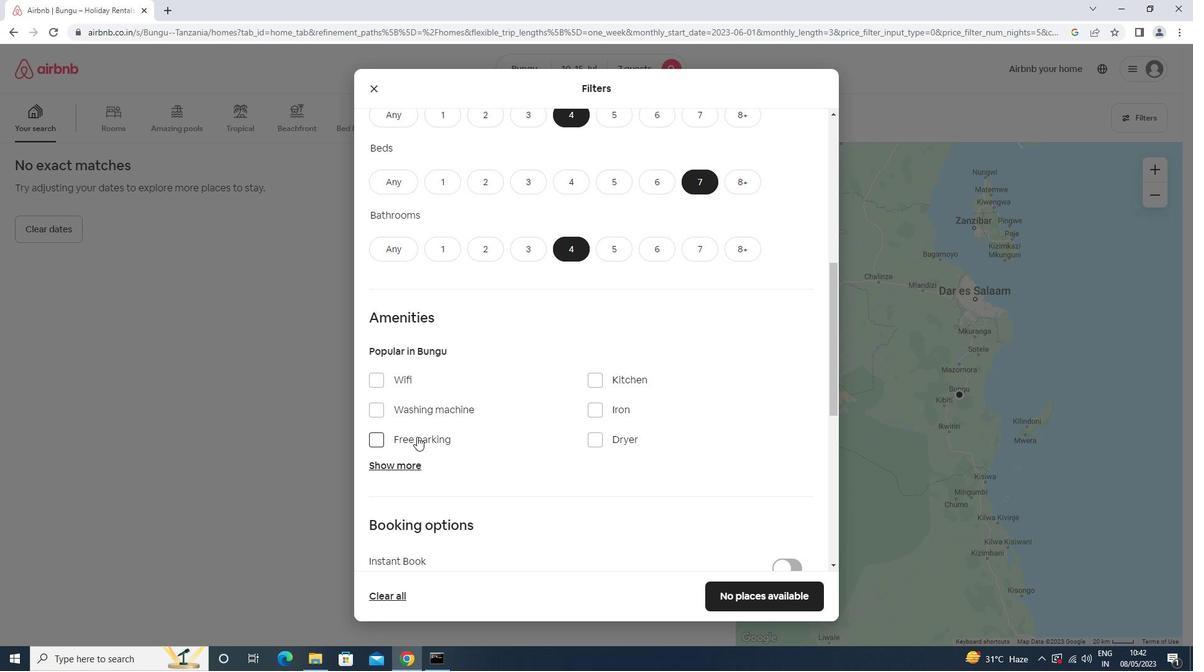 
Action: Mouse pressed left at (420, 432)
Screenshot: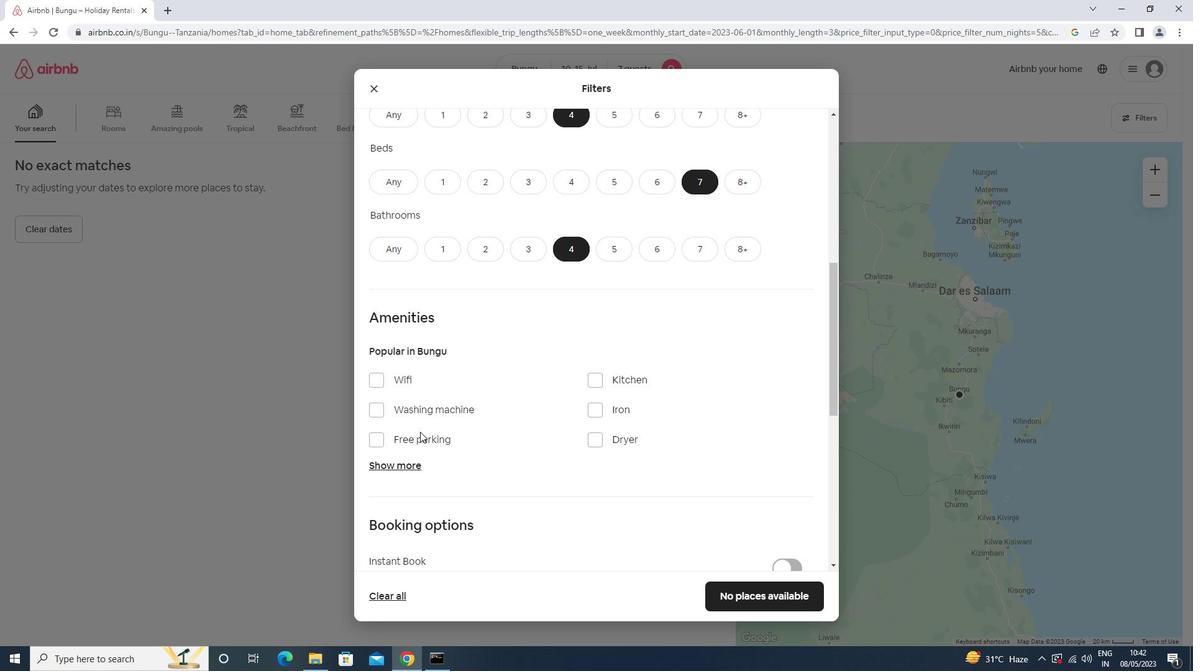 
Action: Mouse moved to (420, 439)
Screenshot: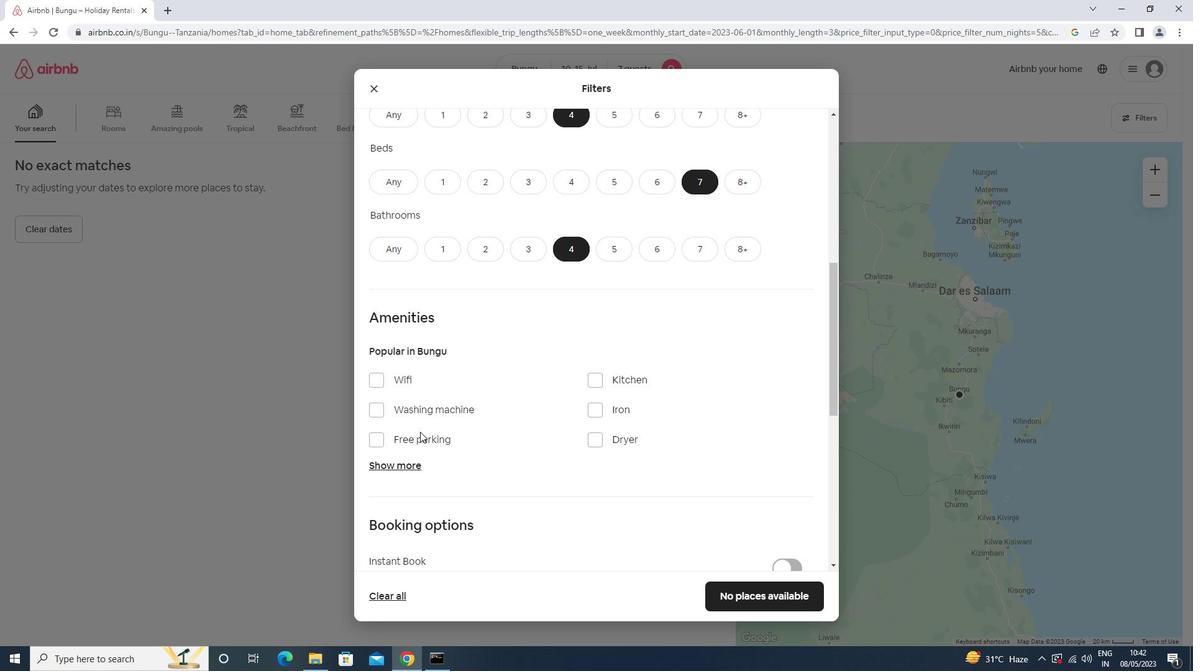 
Action: Mouse pressed left at (420, 439)
Screenshot: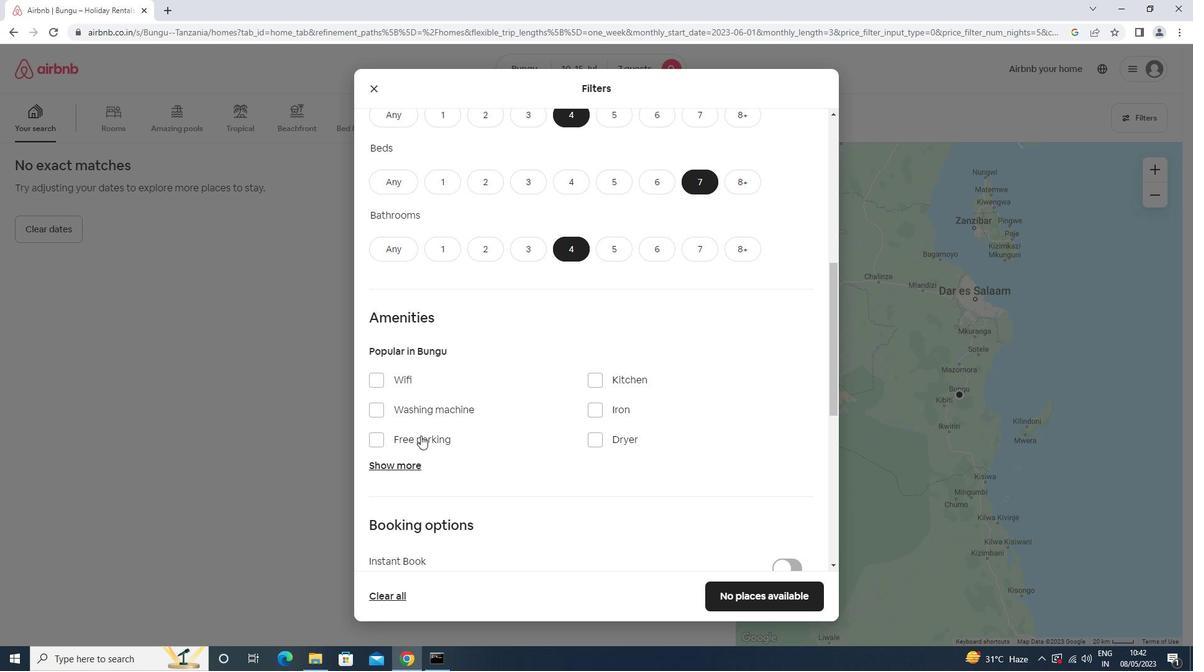 
Action: Mouse moved to (425, 380)
Screenshot: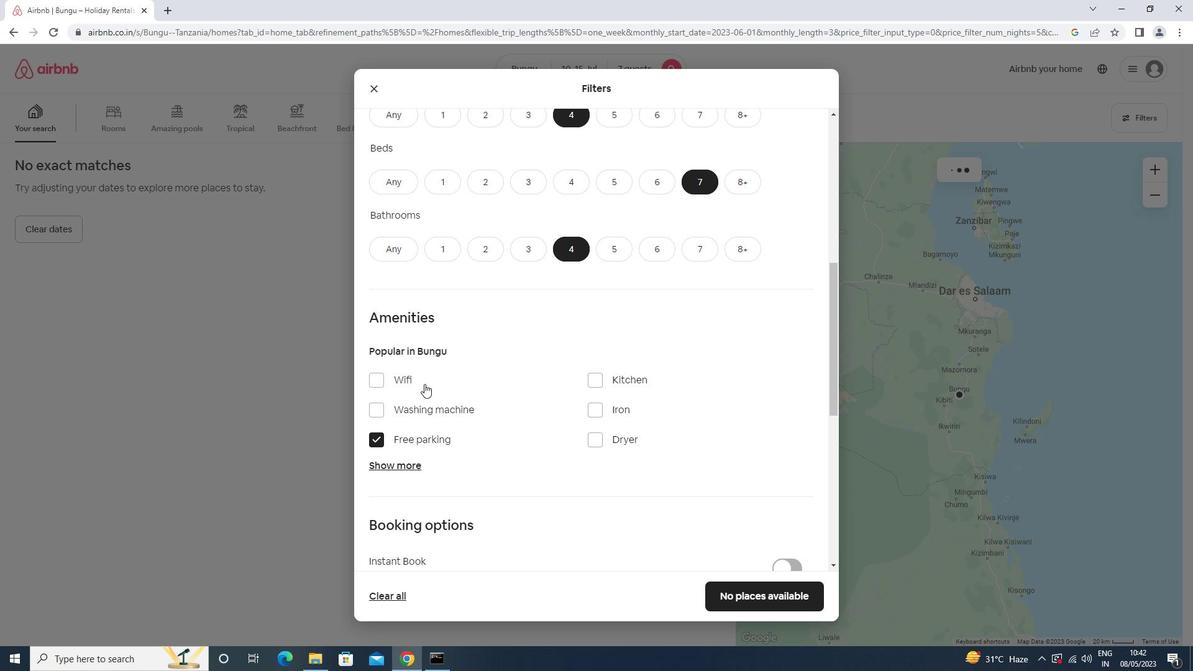 
Action: Mouse pressed left at (425, 380)
Screenshot: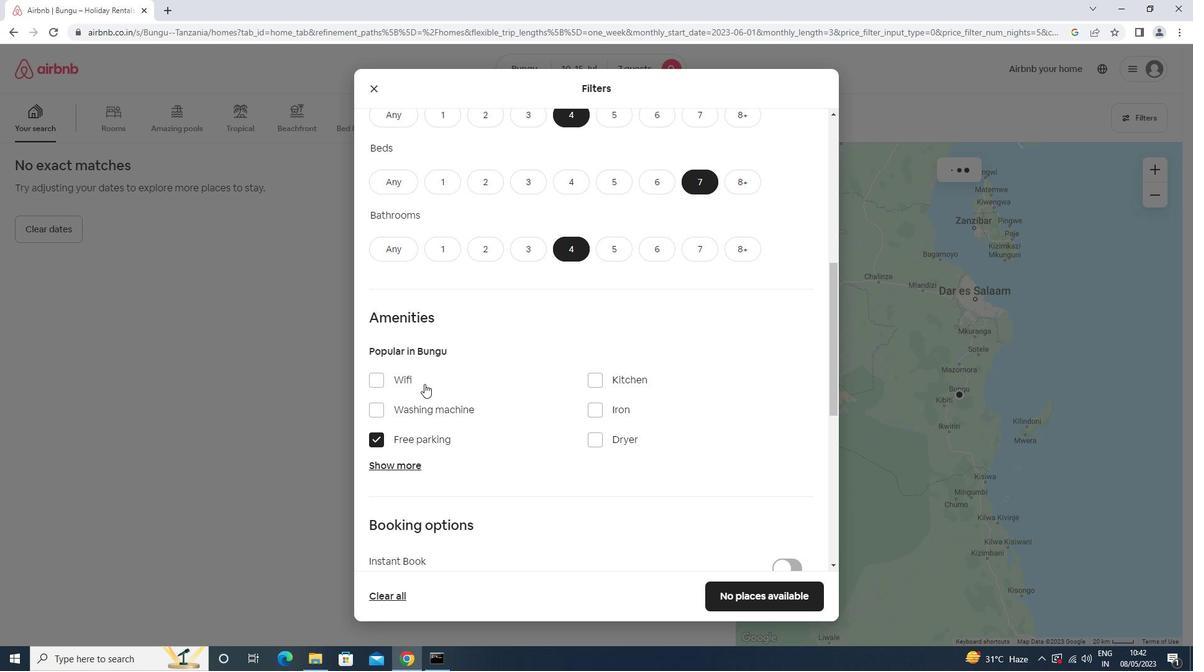 
Action: Mouse moved to (418, 467)
Screenshot: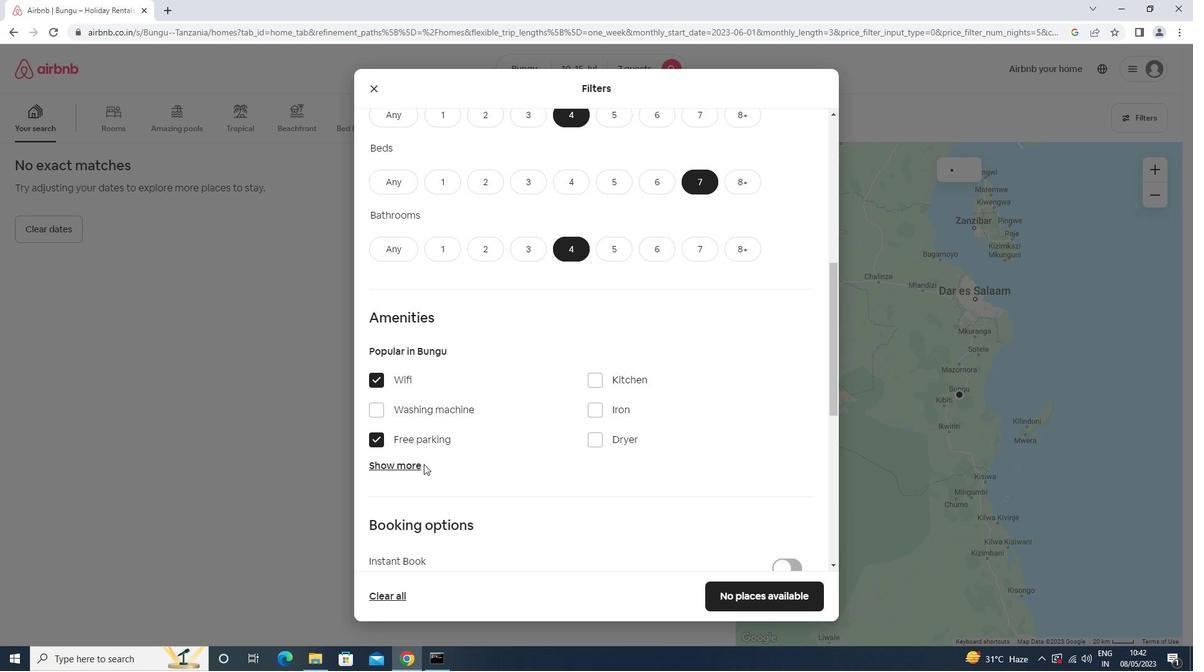 
Action: Mouse pressed left at (418, 467)
Screenshot: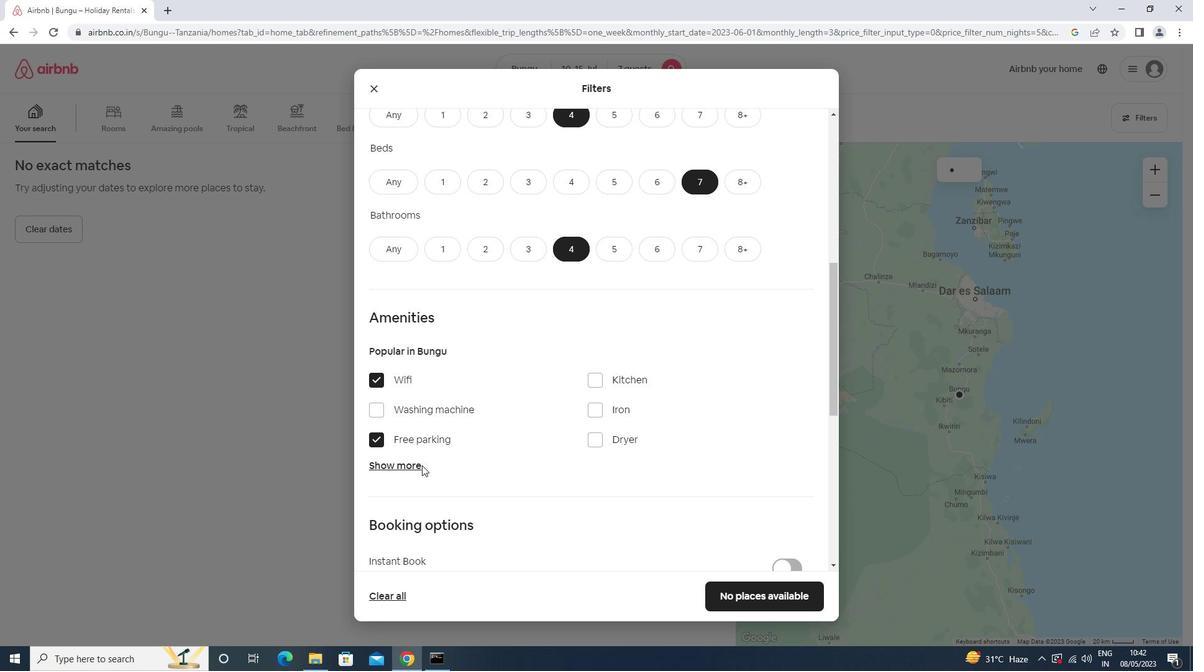
Action: Mouse moved to (458, 498)
Screenshot: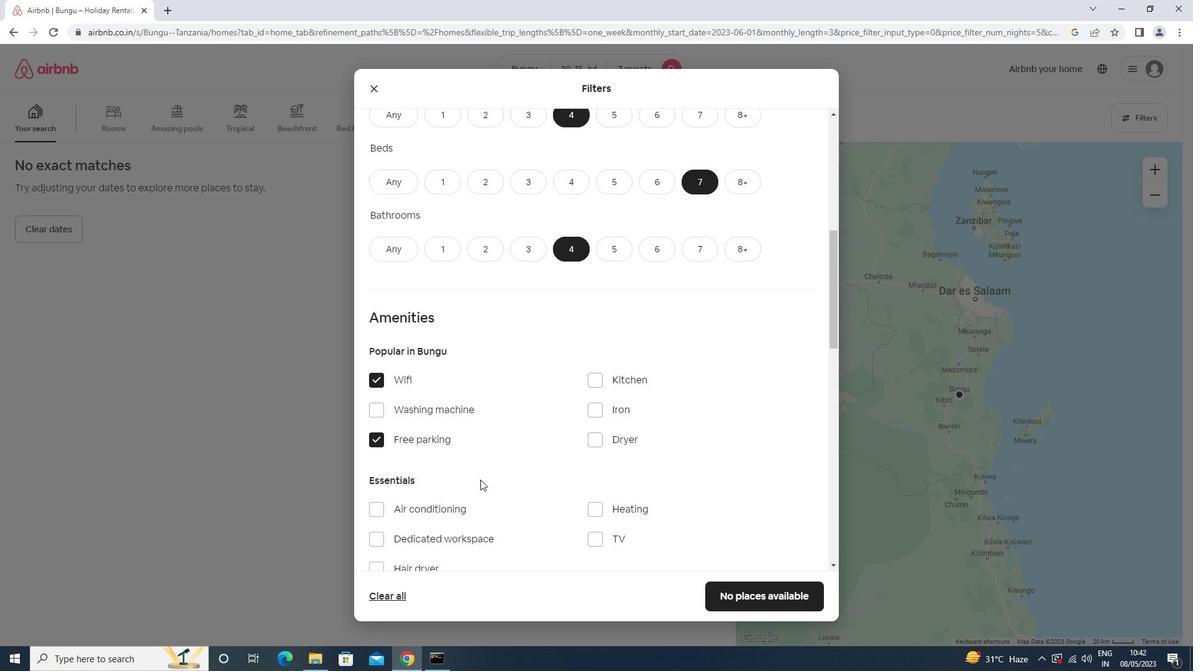 
Action: Mouse scrolled (458, 497) with delta (0, 0)
Screenshot: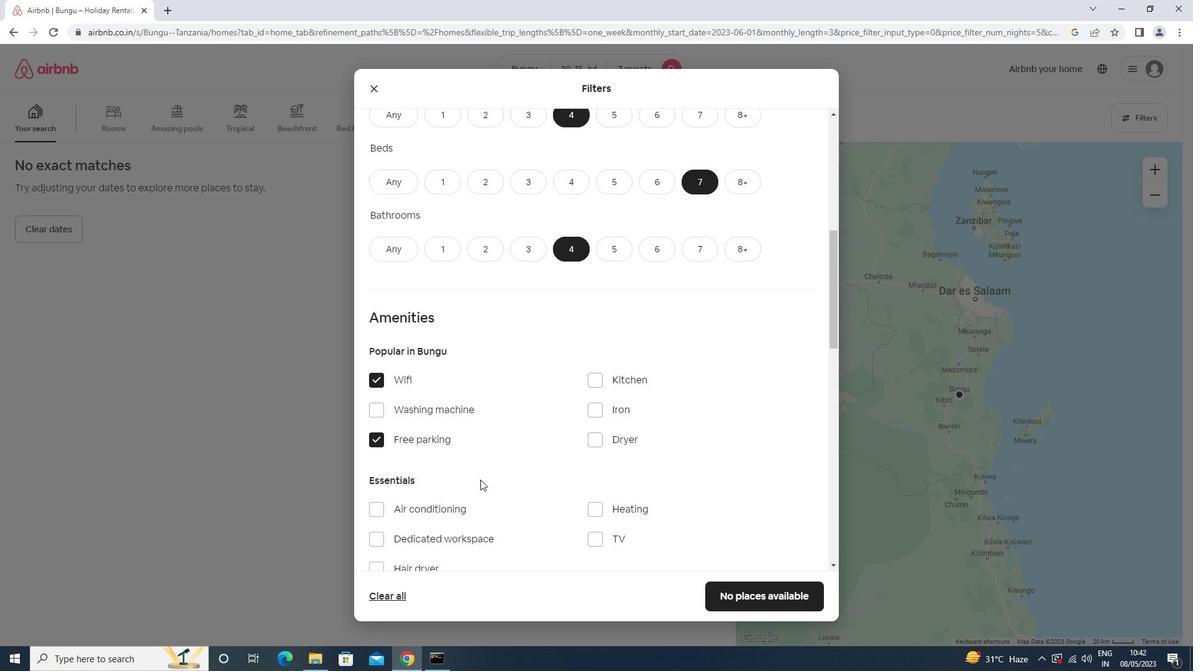 
Action: Mouse moved to (458, 505)
Screenshot: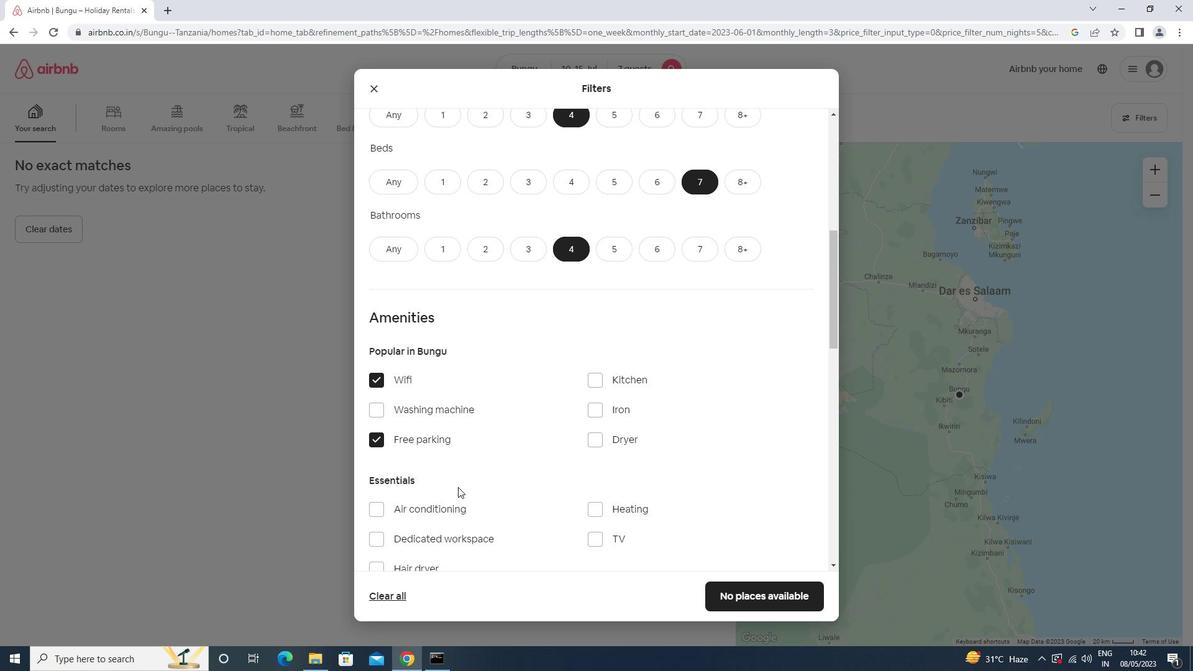 
Action: Mouse scrolled (458, 504) with delta (0, 0)
Screenshot: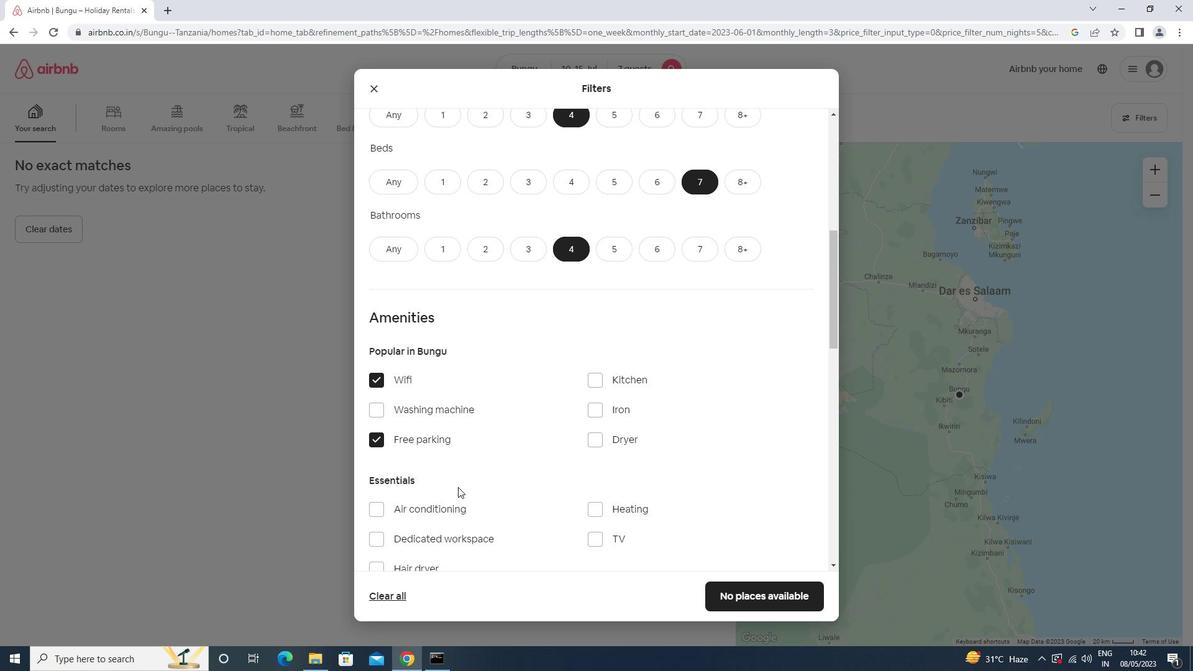 
Action: Mouse moved to (605, 409)
Screenshot: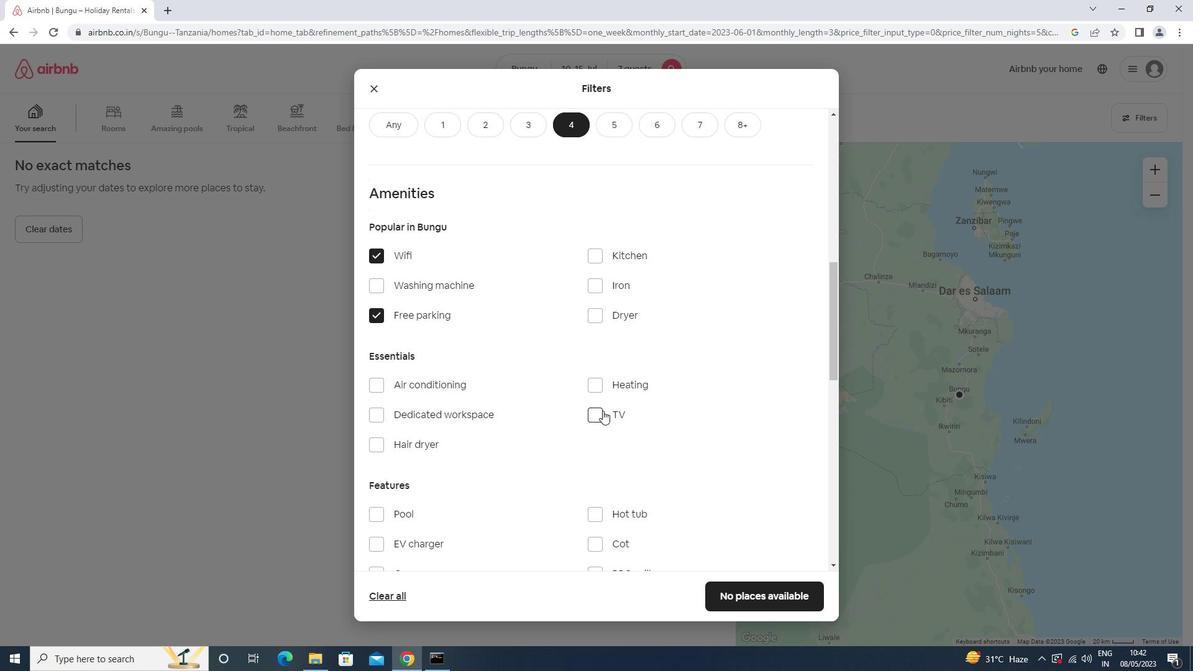 
Action: Mouse pressed left at (605, 409)
Screenshot: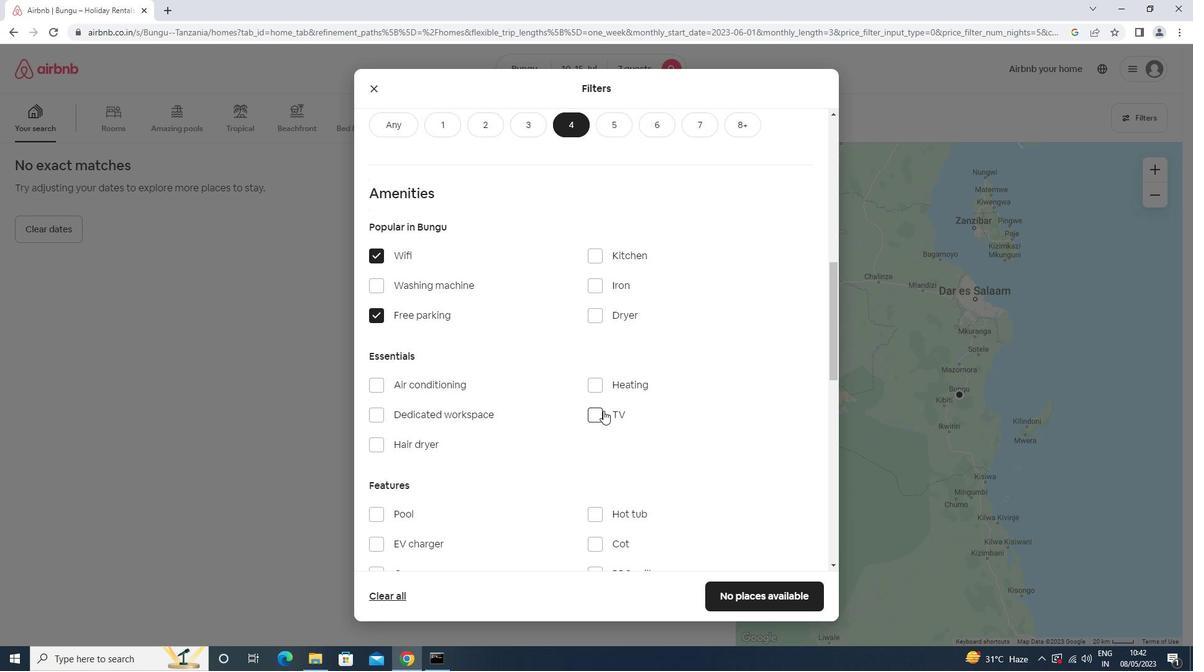 
Action: Mouse moved to (402, 475)
Screenshot: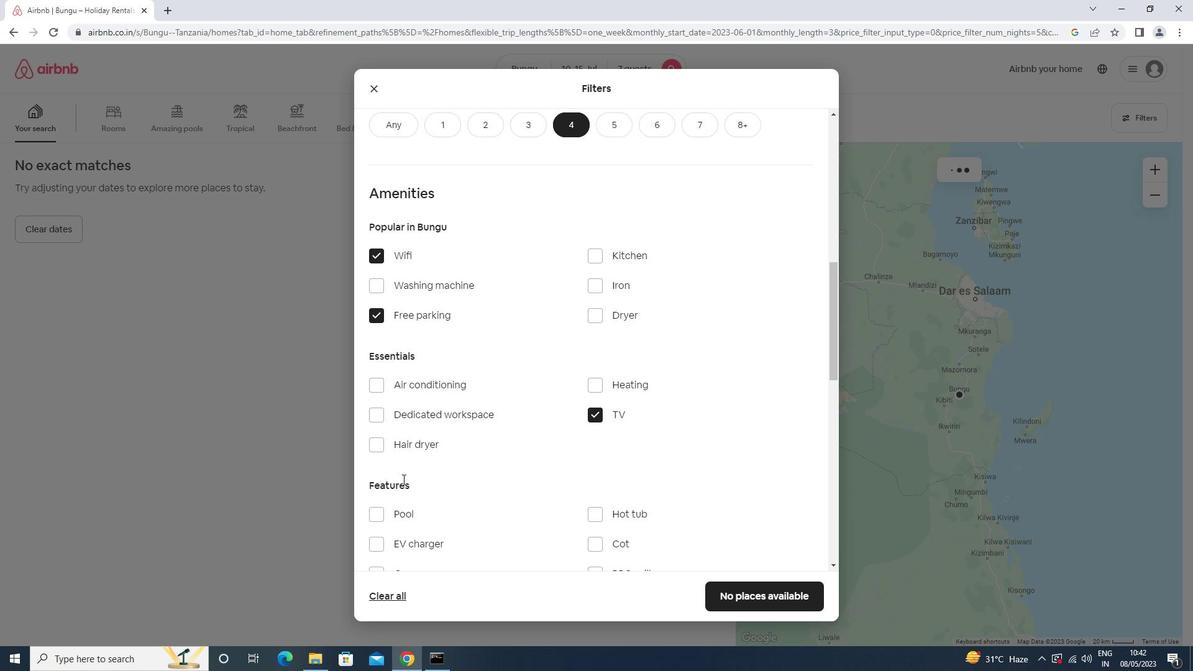 
Action: Mouse scrolled (402, 474) with delta (0, 0)
Screenshot: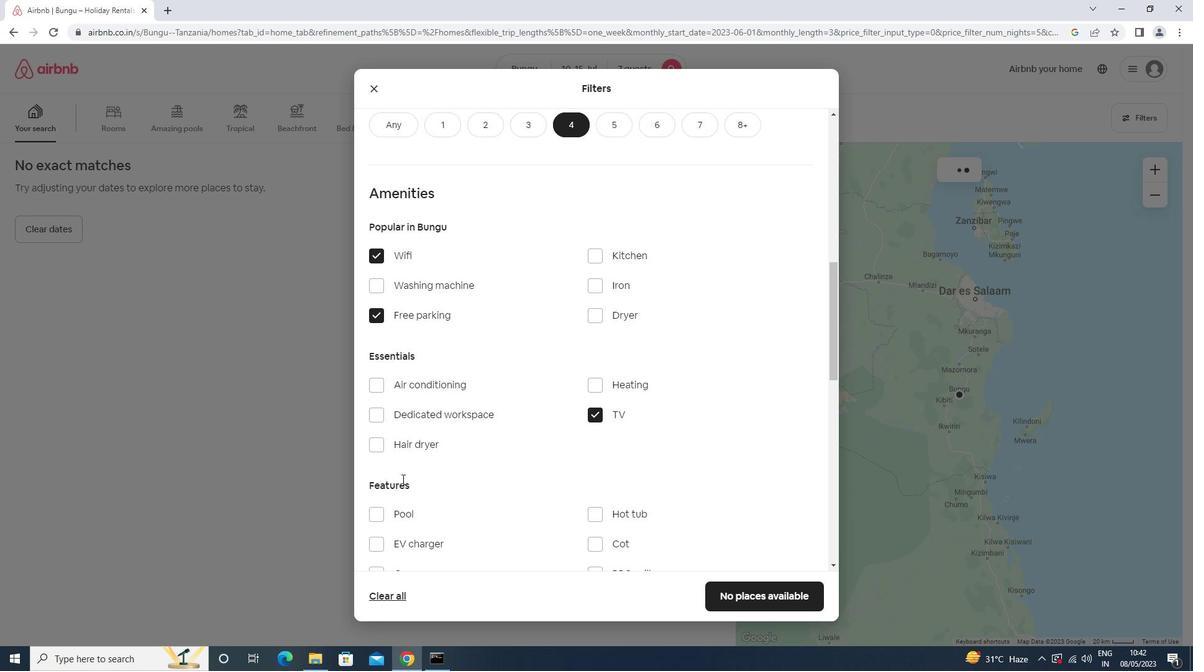 
Action: Mouse scrolled (402, 474) with delta (0, 0)
Screenshot: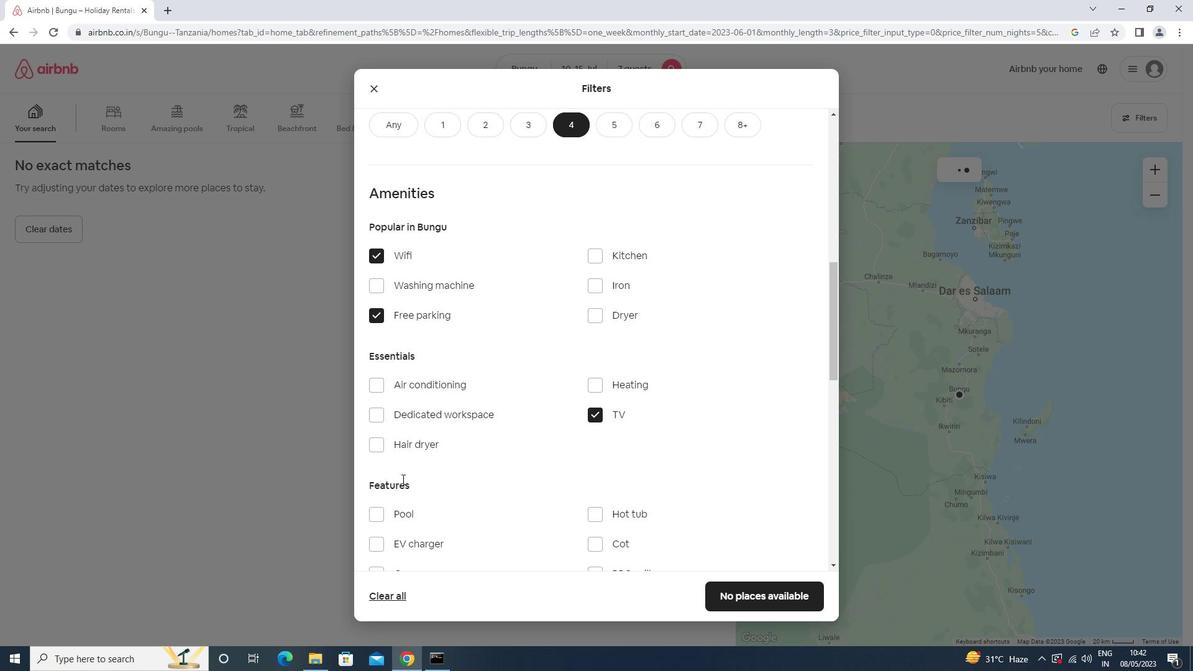
Action: Mouse scrolled (402, 474) with delta (0, 0)
Screenshot: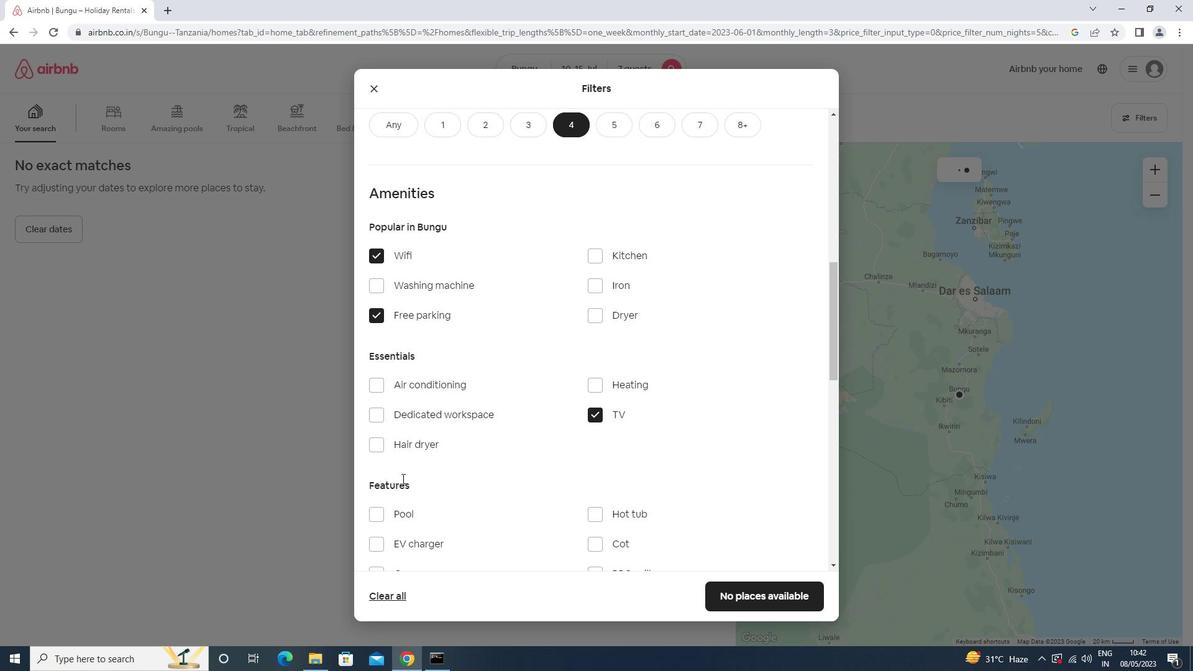 
Action: Mouse scrolled (402, 474) with delta (0, 0)
Screenshot: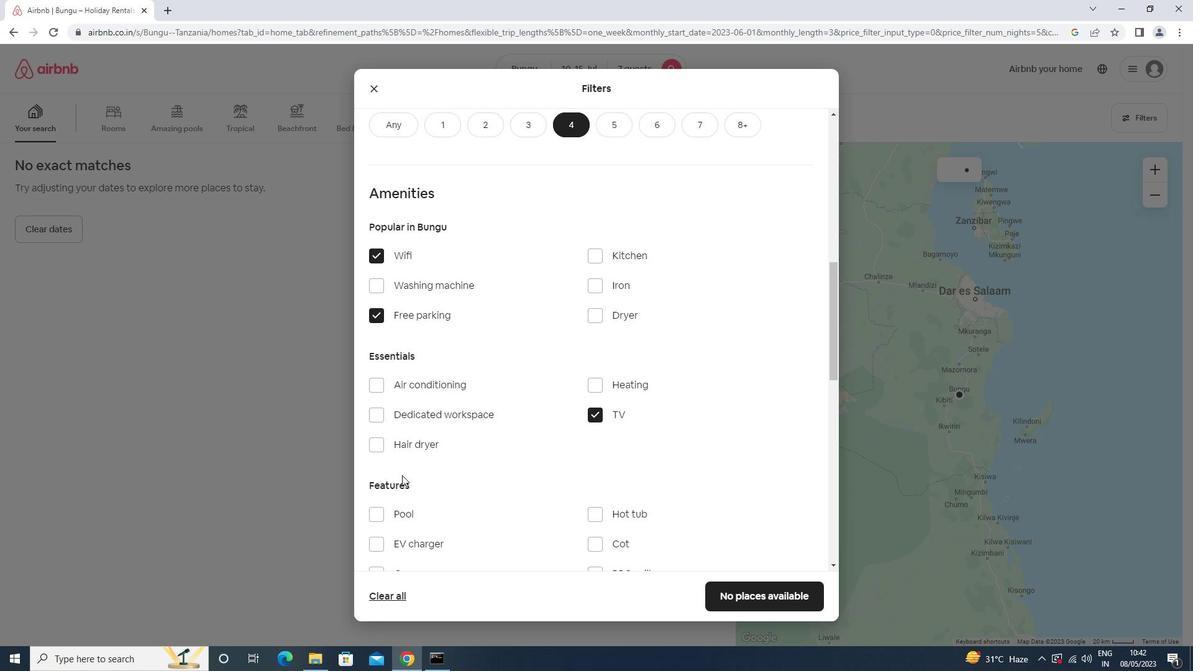 
Action: Mouse moved to (420, 354)
Screenshot: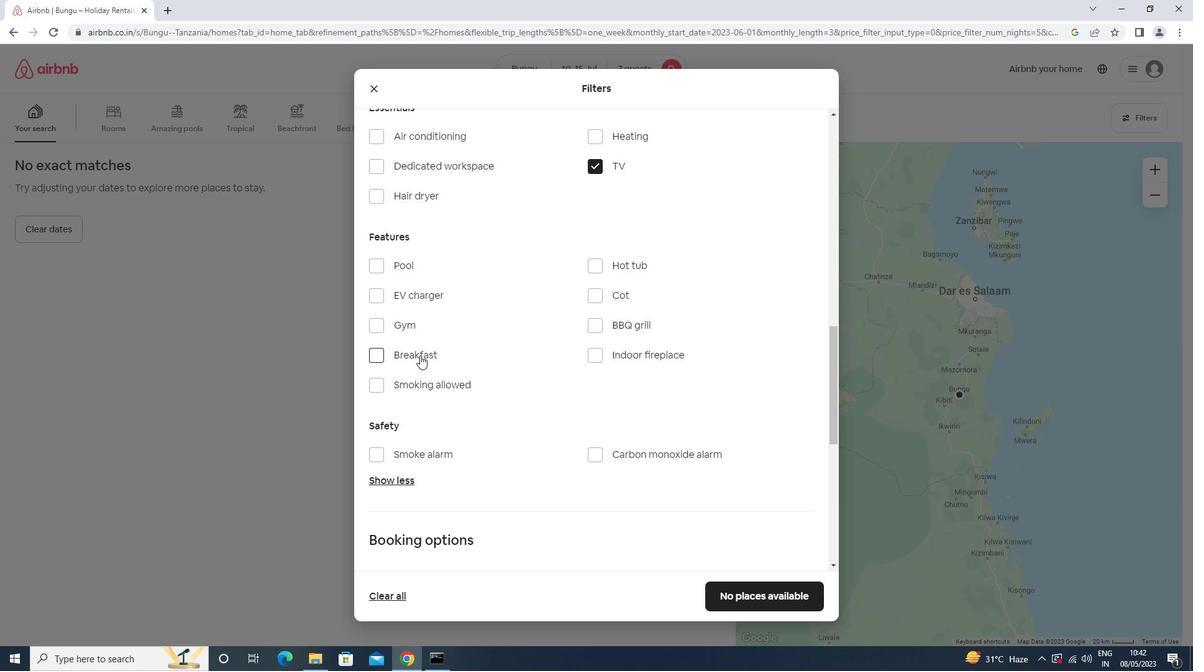 
Action: Mouse pressed left at (420, 354)
Screenshot: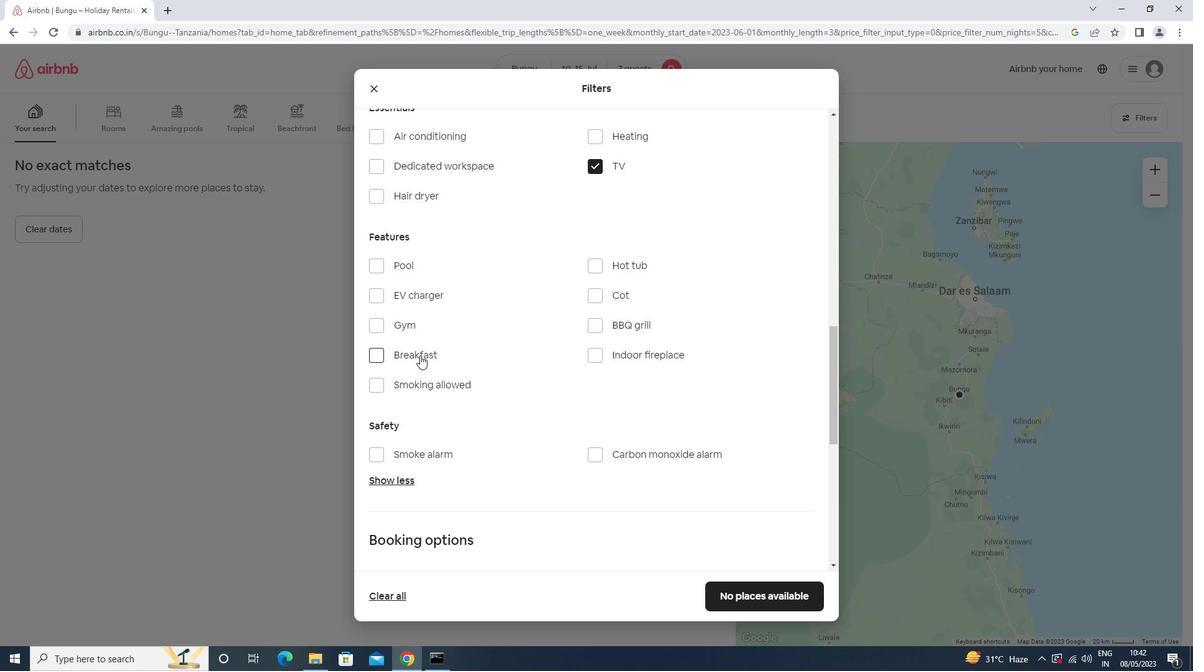 
Action: Mouse moved to (432, 330)
Screenshot: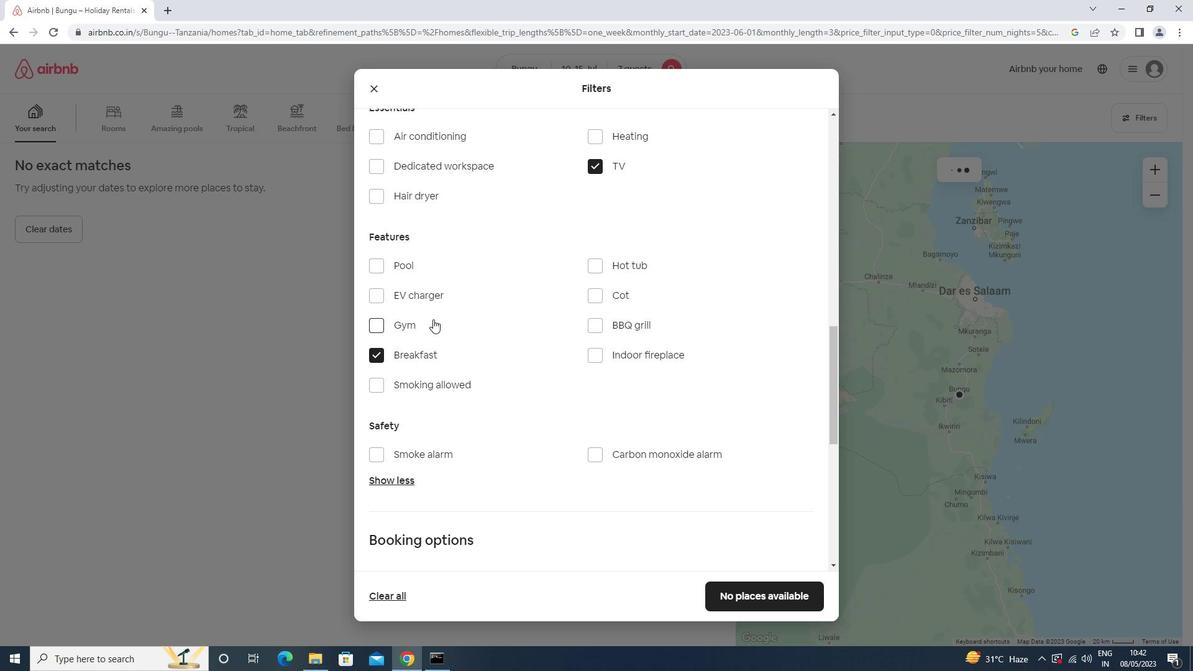
Action: Mouse pressed left at (432, 330)
Screenshot: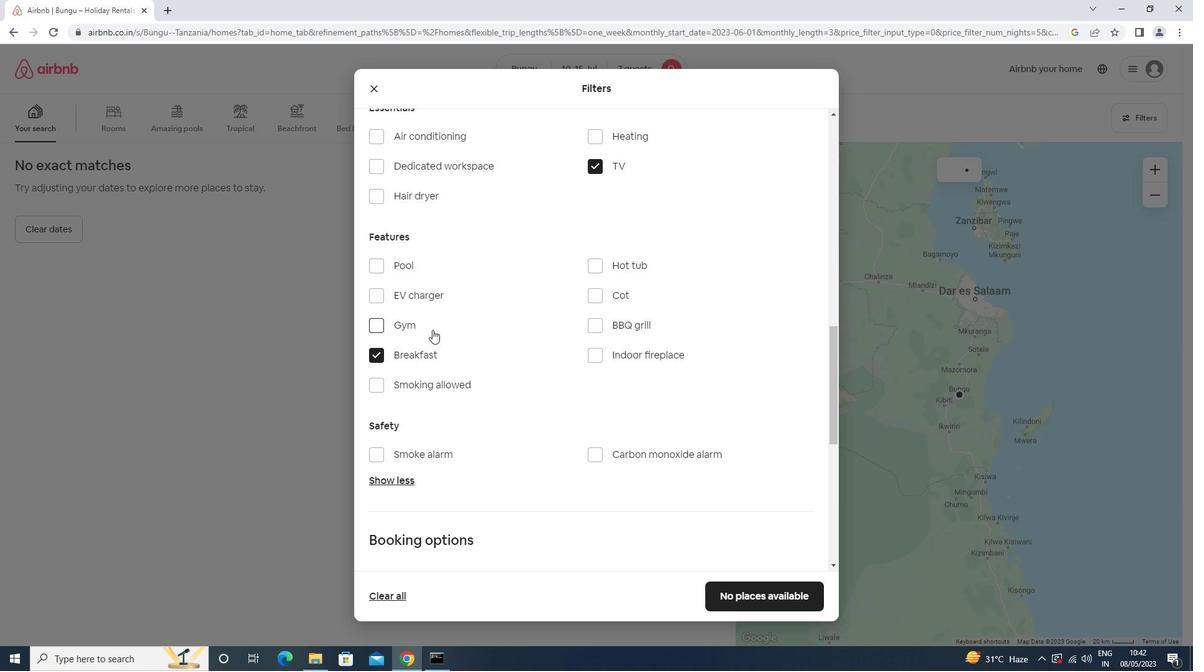 
Action: Mouse moved to (581, 348)
Screenshot: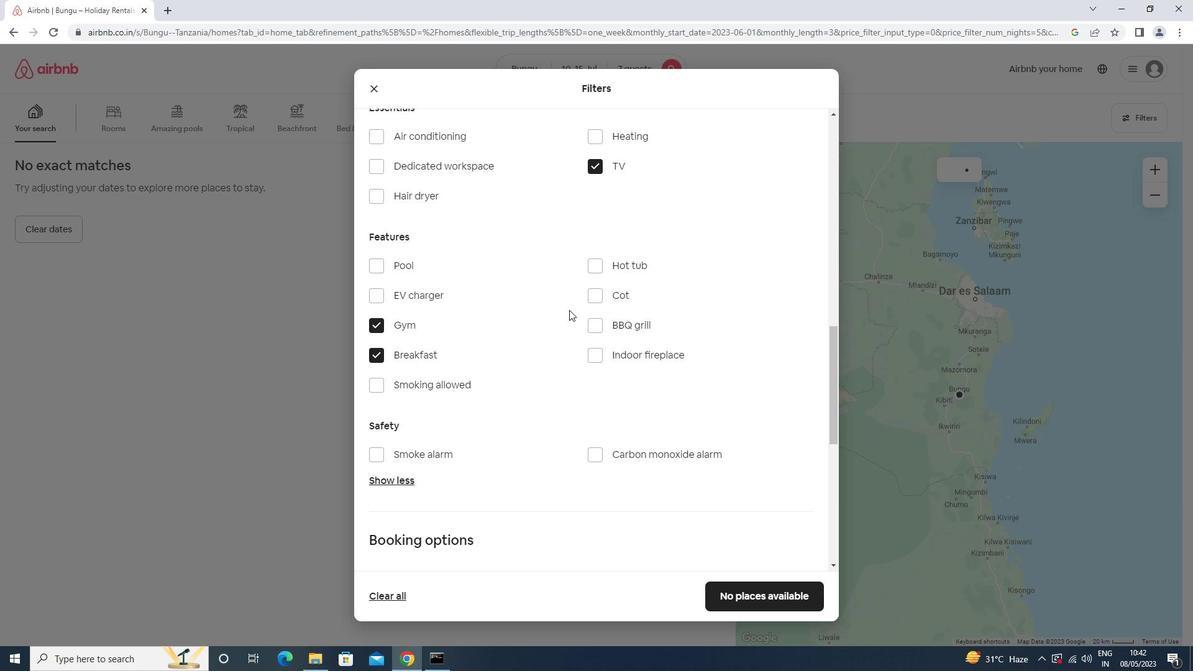 
Action: Mouse scrolled (581, 347) with delta (0, 0)
Screenshot: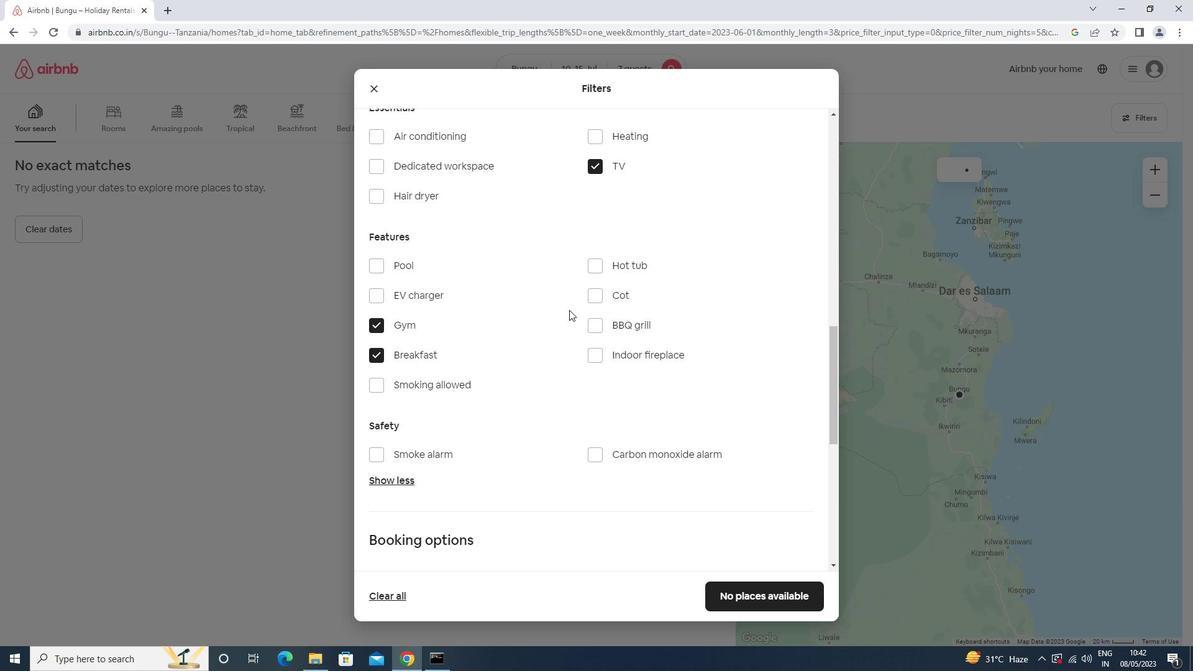 
Action: Mouse moved to (581, 351)
Screenshot: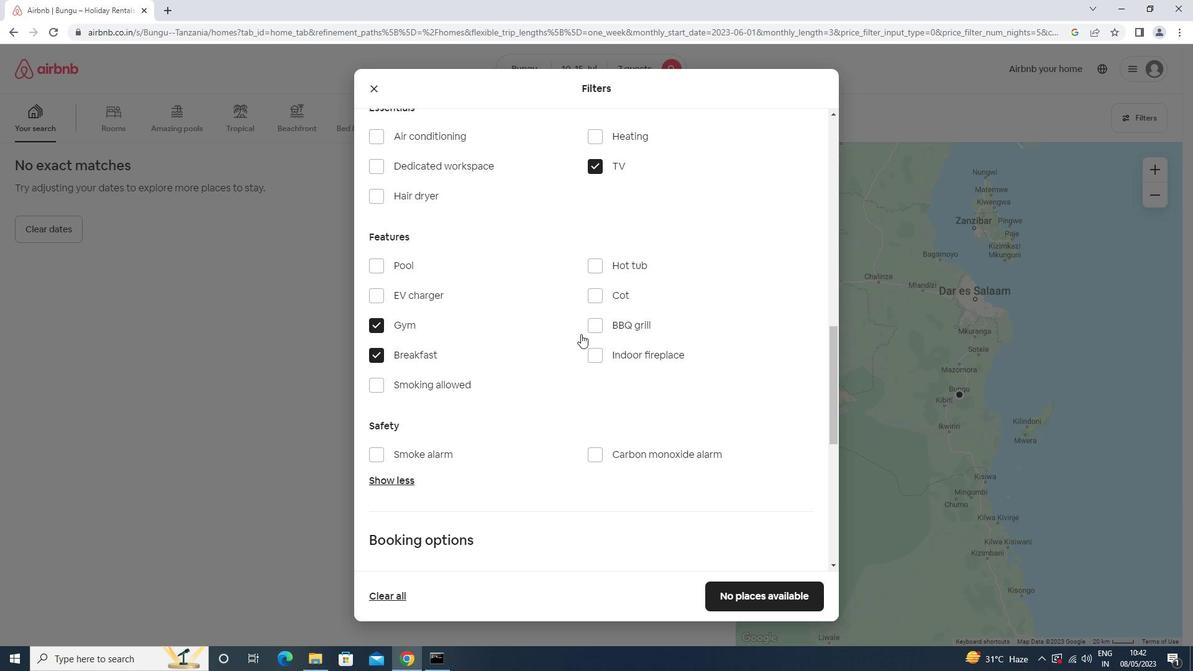 
Action: Mouse scrolled (581, 350) with delta (0, 0)
Screenshot: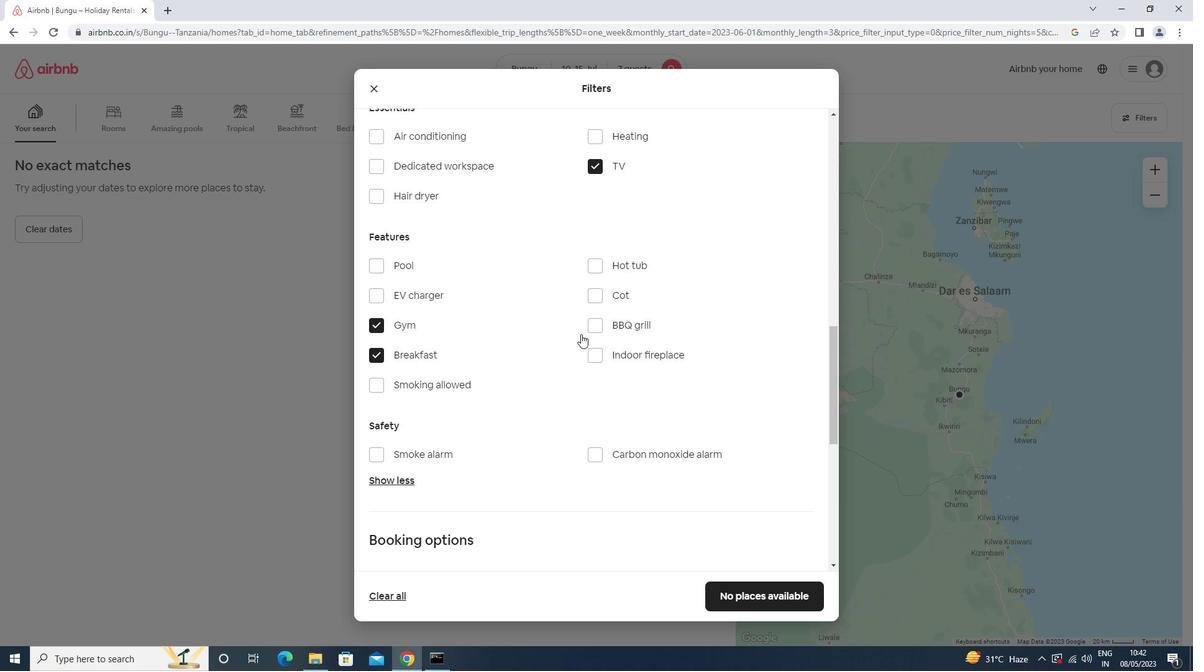 
Action: Mouse moved to (787, 506)
Screenshot: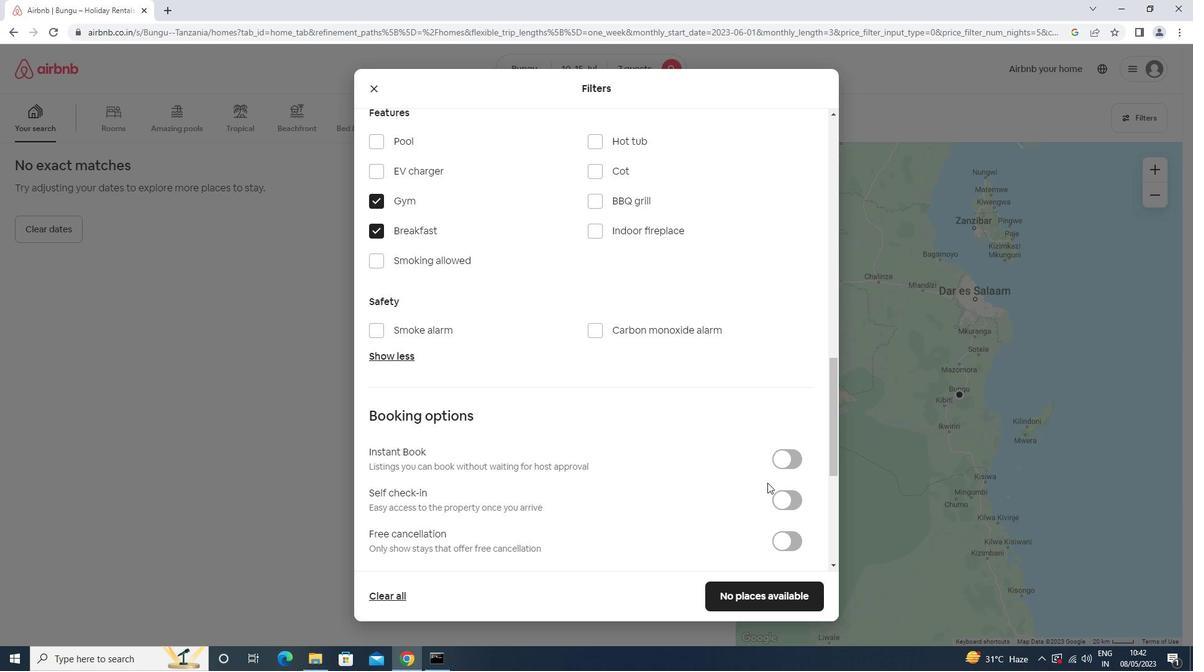 
Action: Mouse pressed left at (787, 506)
Screenshot: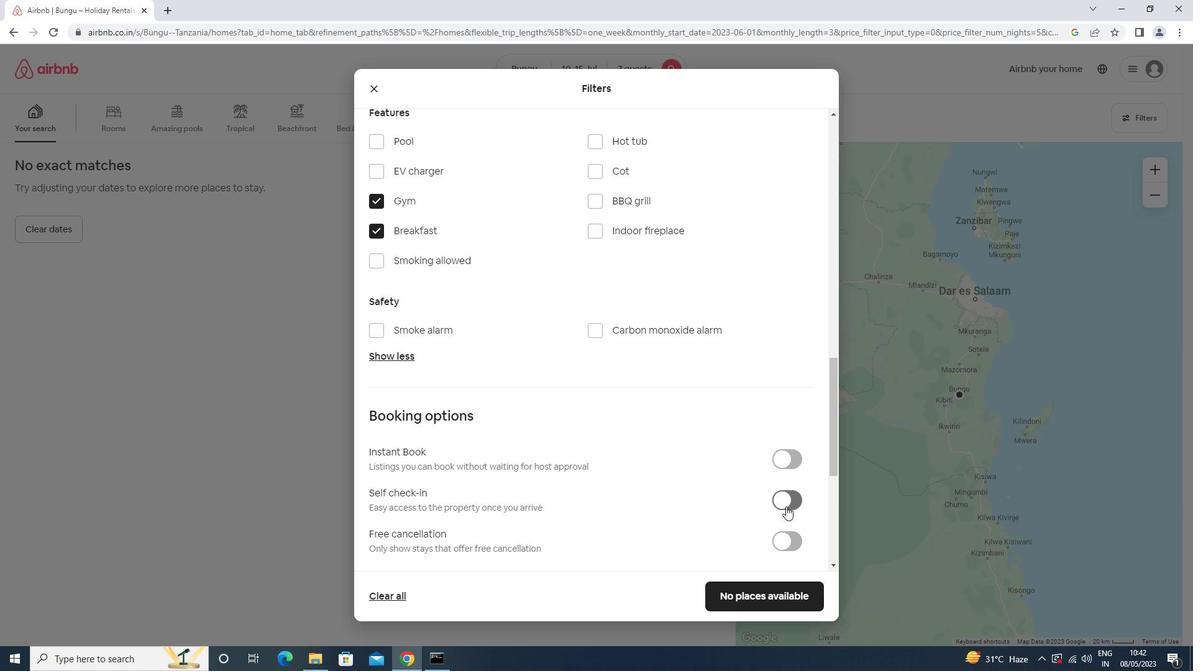 
Action: Mouse moved to (682, 447)
Screenshot: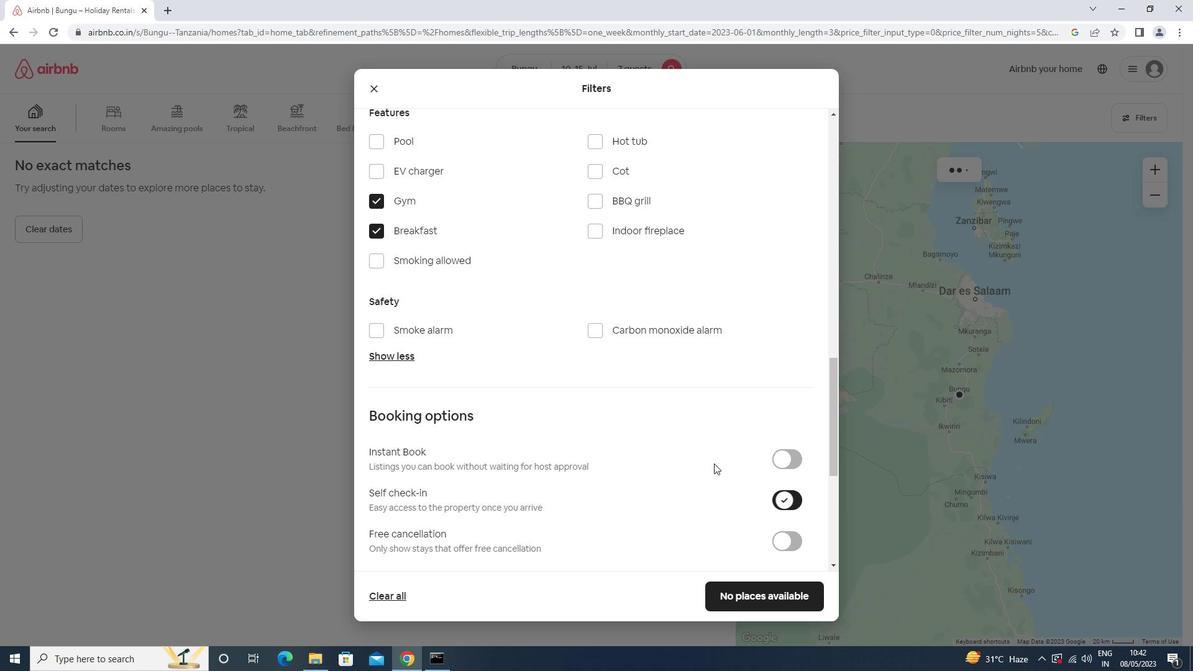 
Action: Mouse scrolled (682, 446) with delta (0, 0)
Screenshot: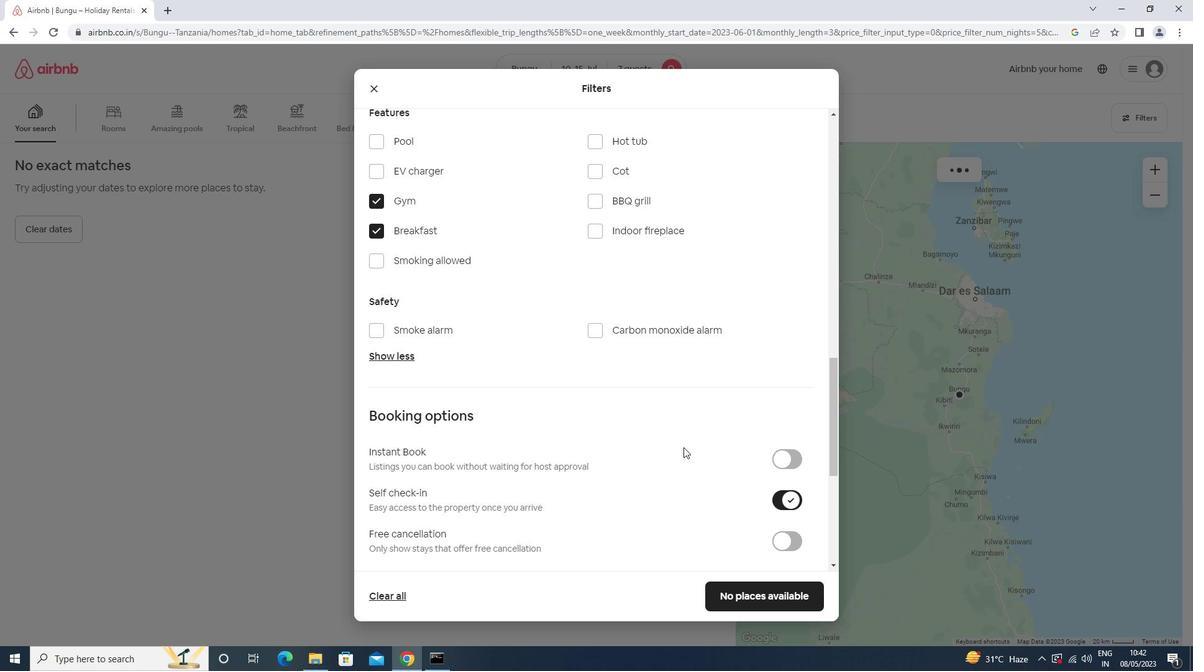 
Action: Mouse scrolled (682, 446) with delta (0, 0)
Screenshot: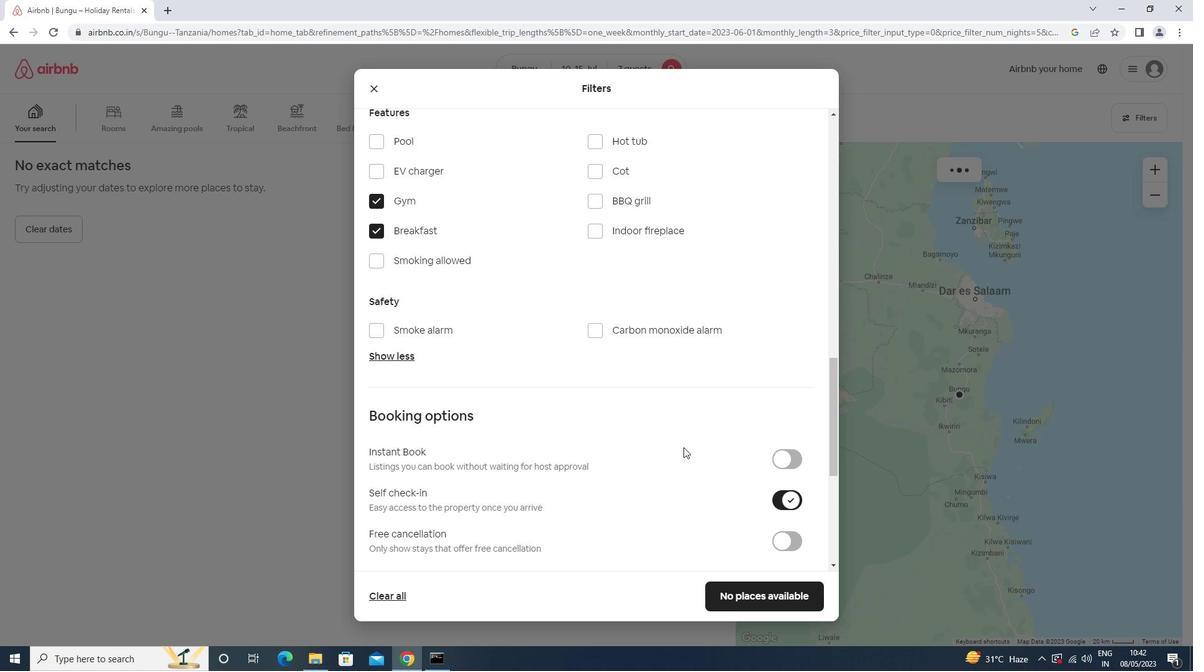 
Action: Mouse scrolled (682, 446) with delta (0, 0)
Screenshot: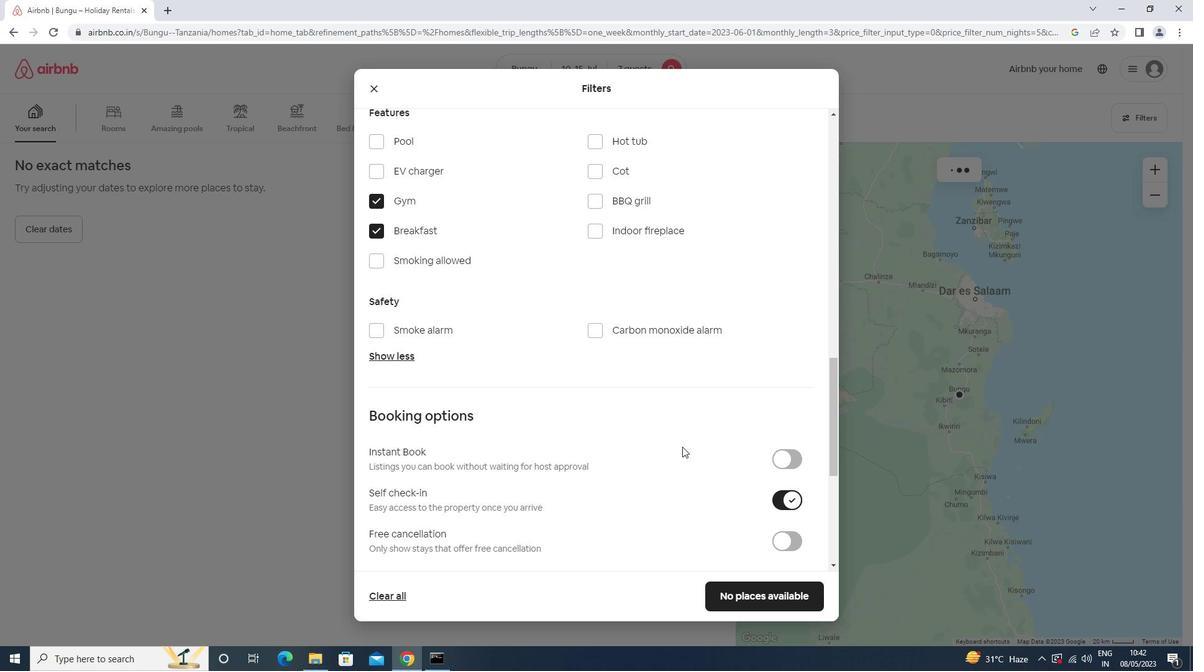 
Action: Mouse scrolled (682, 446) with delta (0, 0)
Screenshot: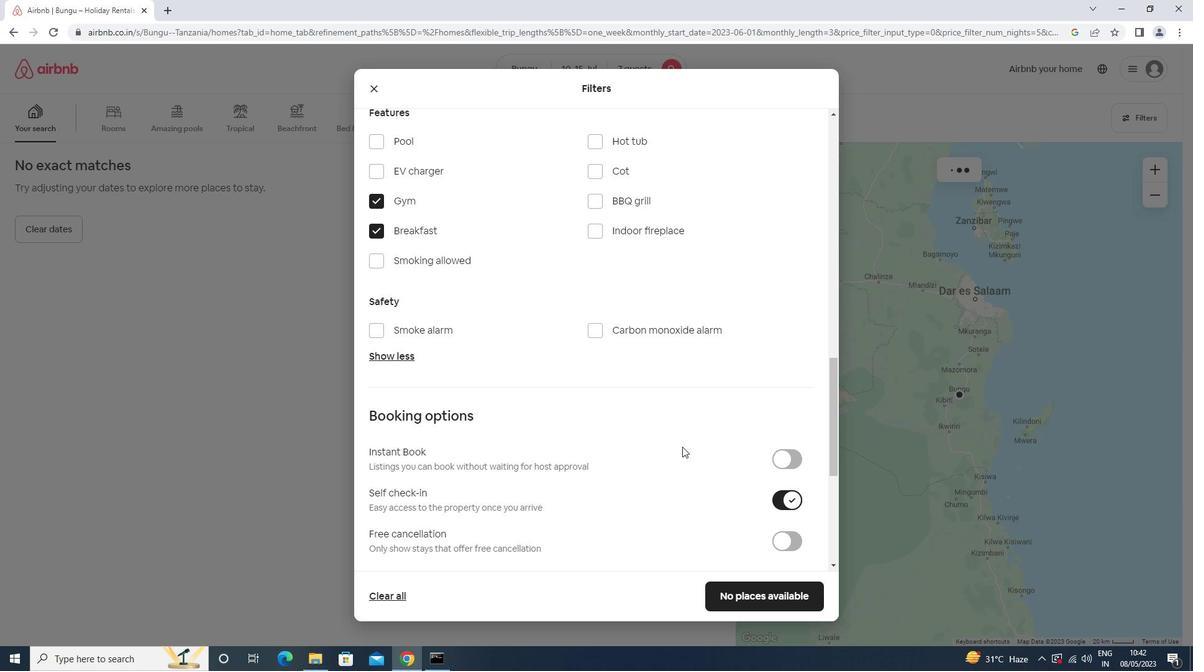 
Action: Mouse moved to (682, 446)
Screenshot: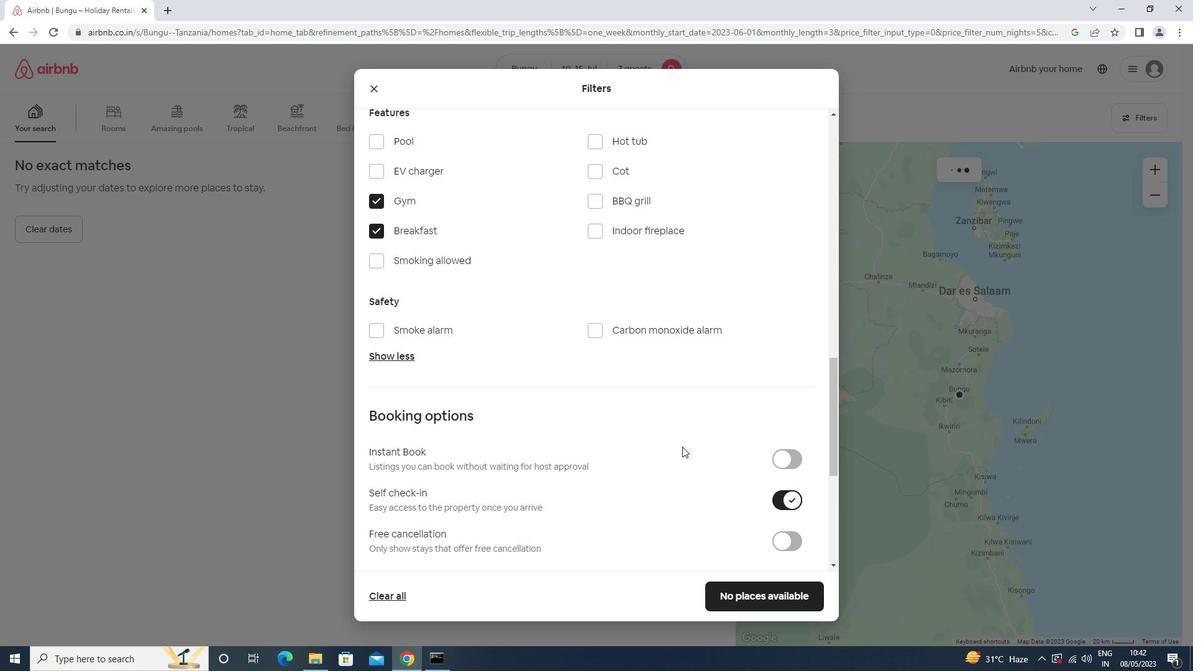 
Action: Mouse scrolled (682, 445) with delta (0, 0)
Screenshot: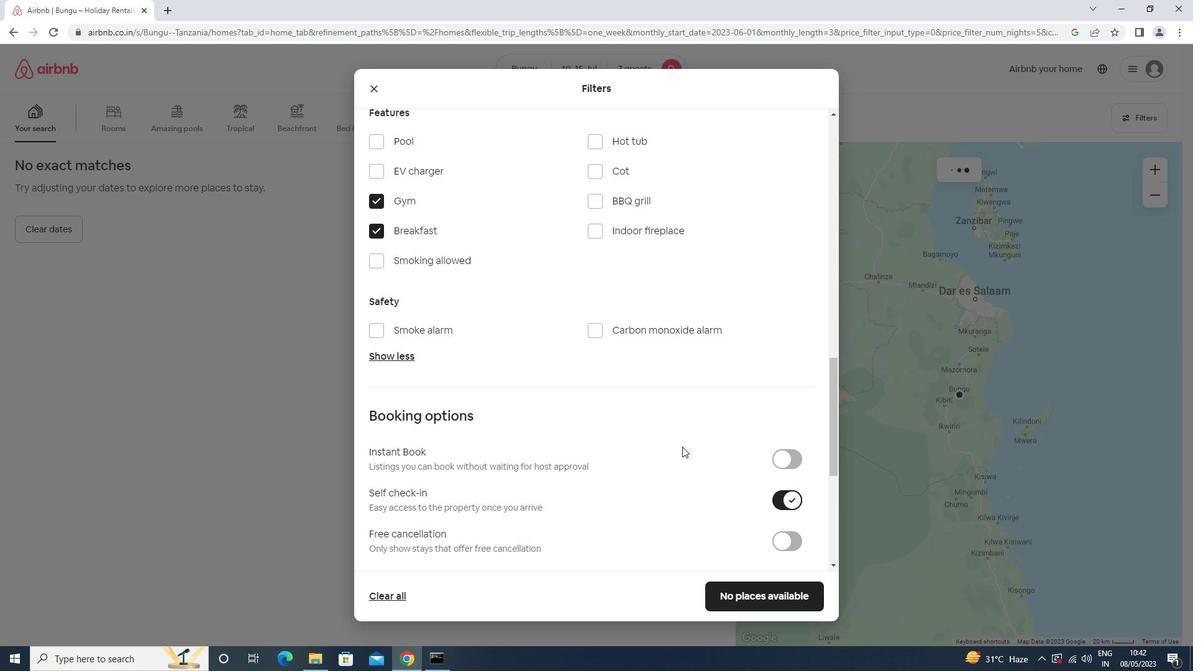 
Action: Mouse moved to (499, 461)
Screenshot: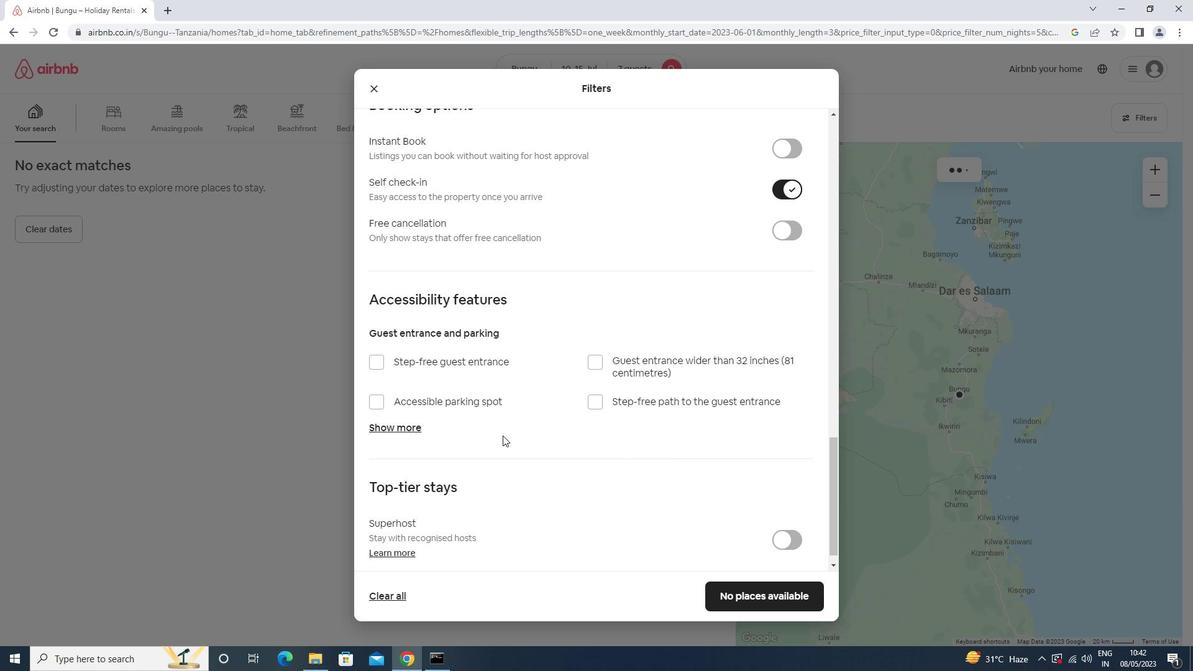 
Action: Mouse scrolled (499, 461) with delta (0, 0)
Screenshot: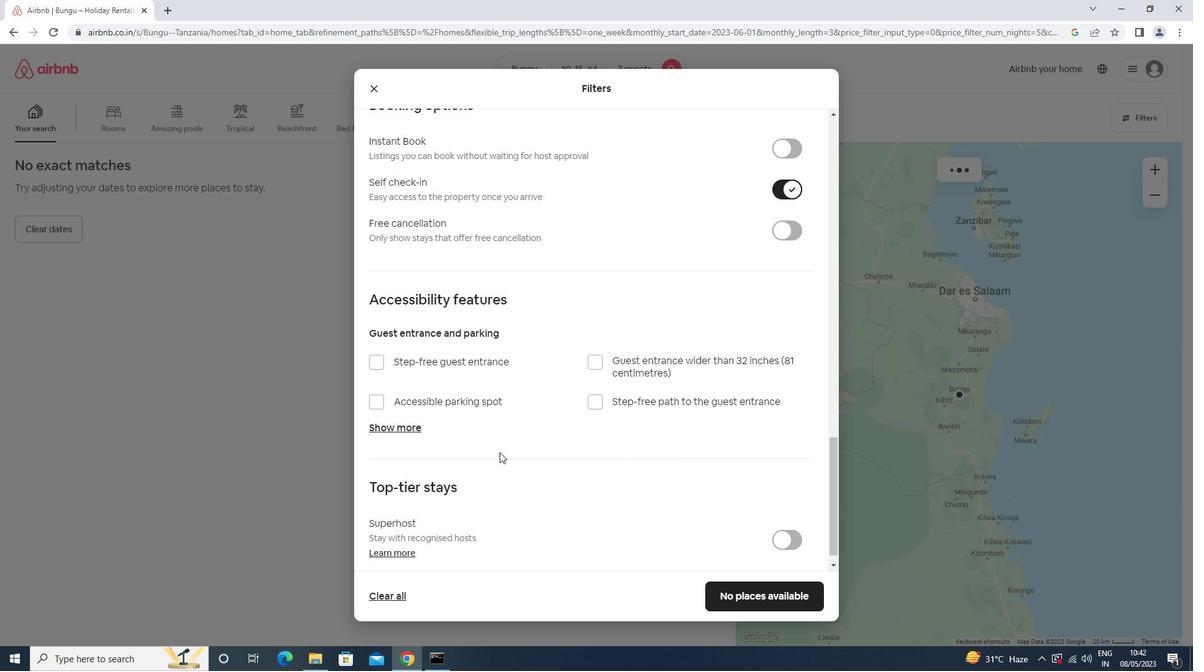 
Action: Mouse moved to (499, 462)
Screenshot: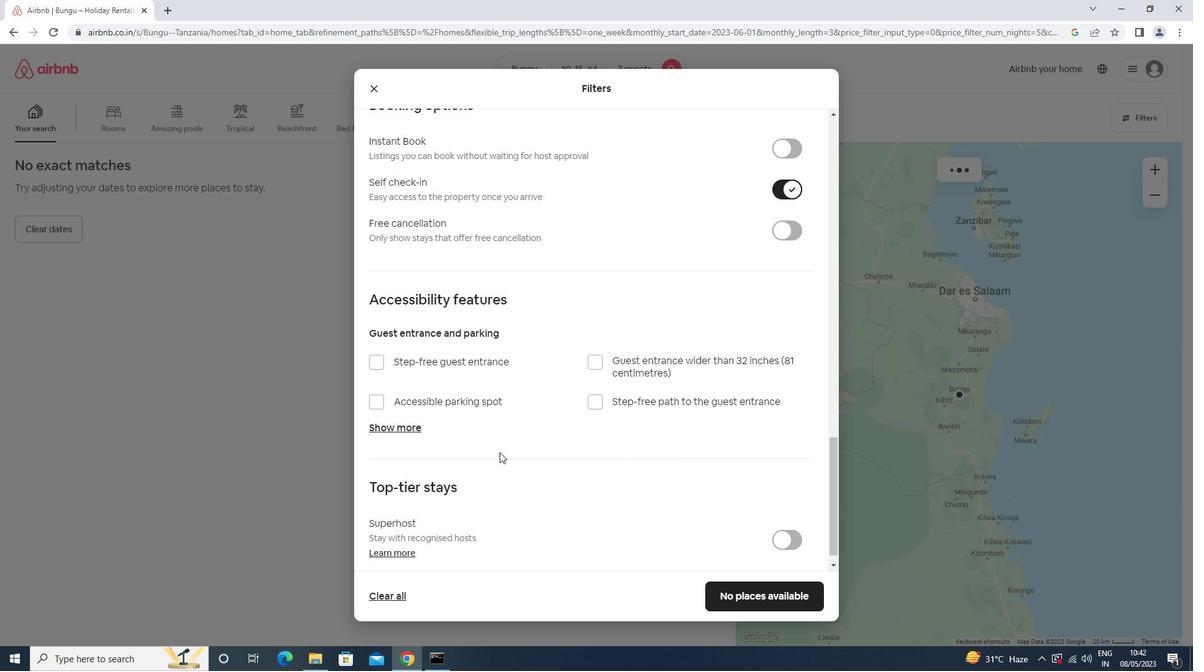 
Action: Mouse scrolled (499, 461) with delta (0, 0)
Screenshot: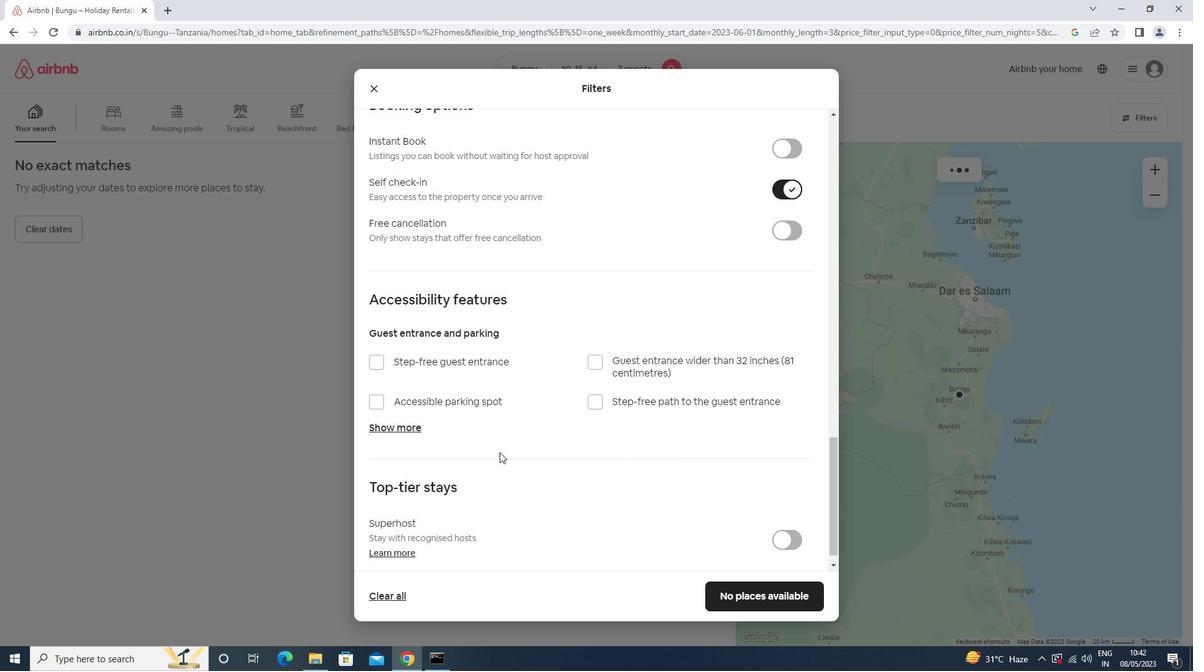 
Action: Mouse scrolled (499, 461) with delta (0, 0)
Screenshot: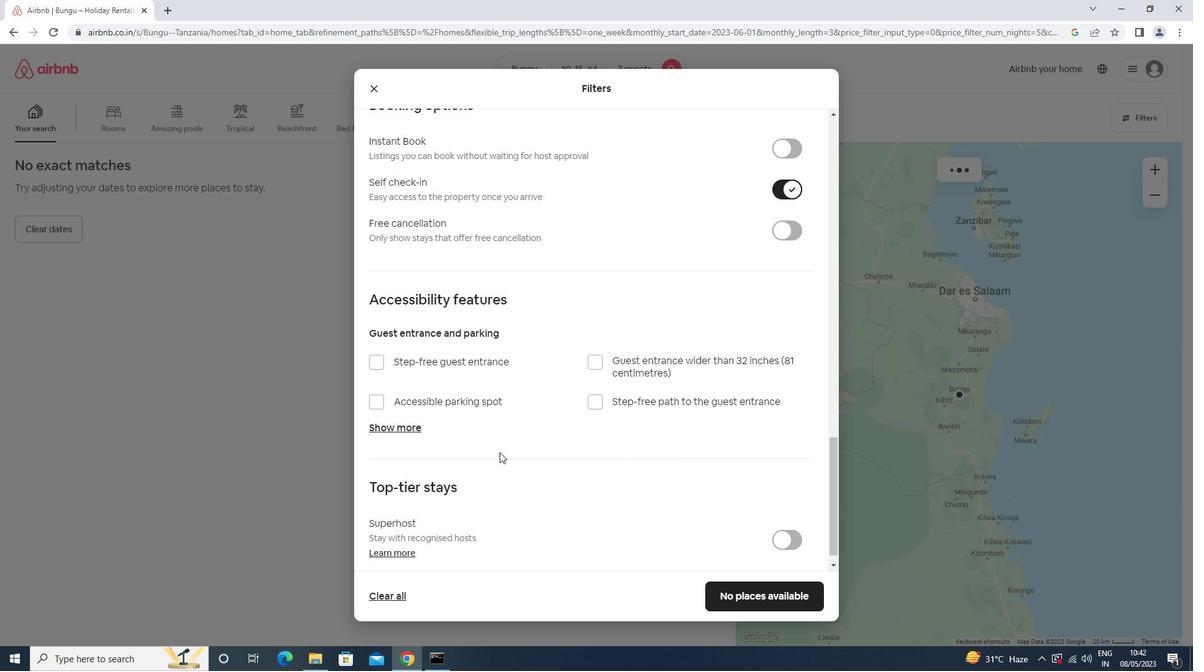 
Action: Mouse scrolled (499, 461) with delta (0, 0)
Screenshot: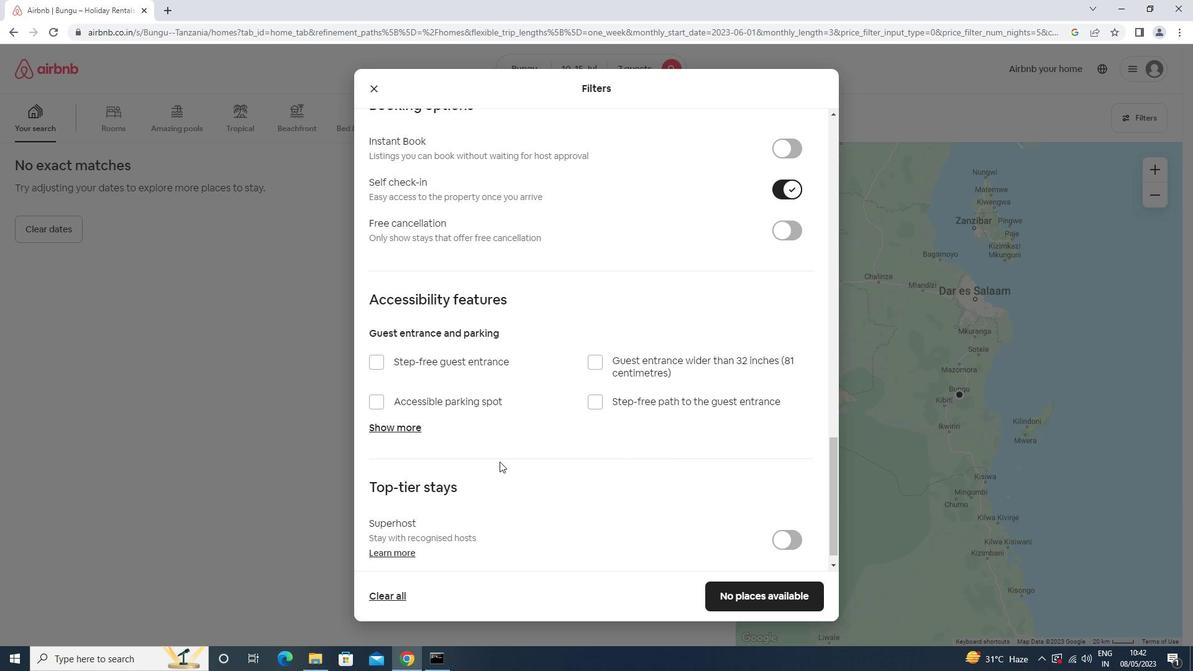 
Action: Mouse moved to (734, 595)
Screenshot: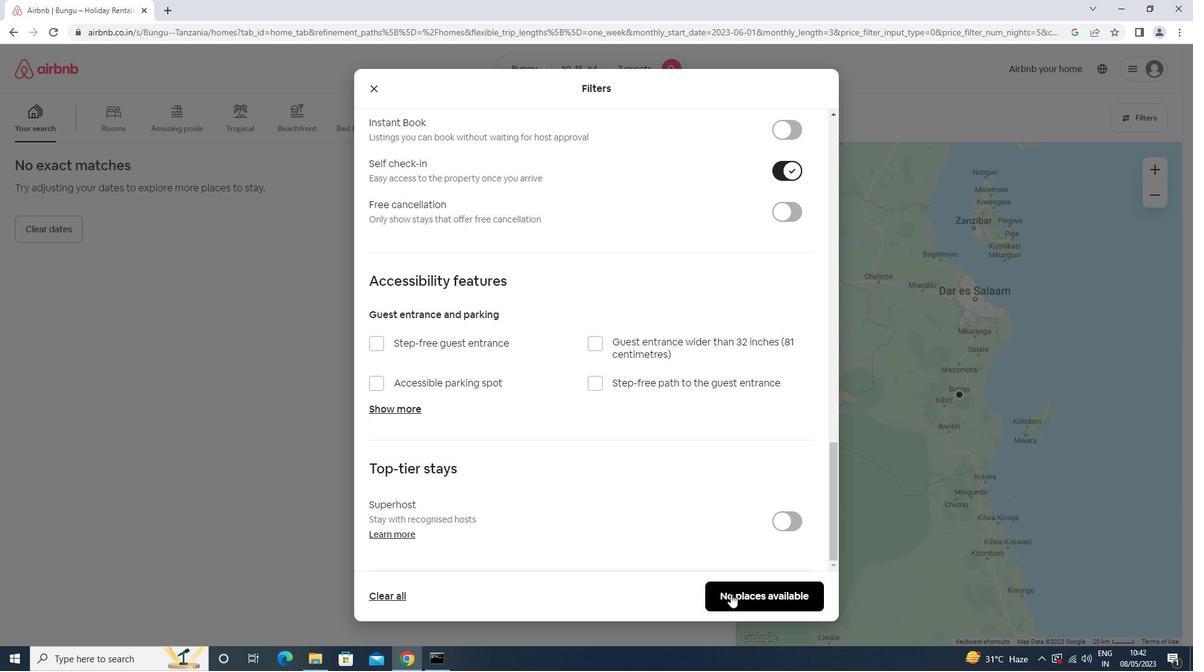 
Action: Mouse pressed left at (734, 595)
Screenshot: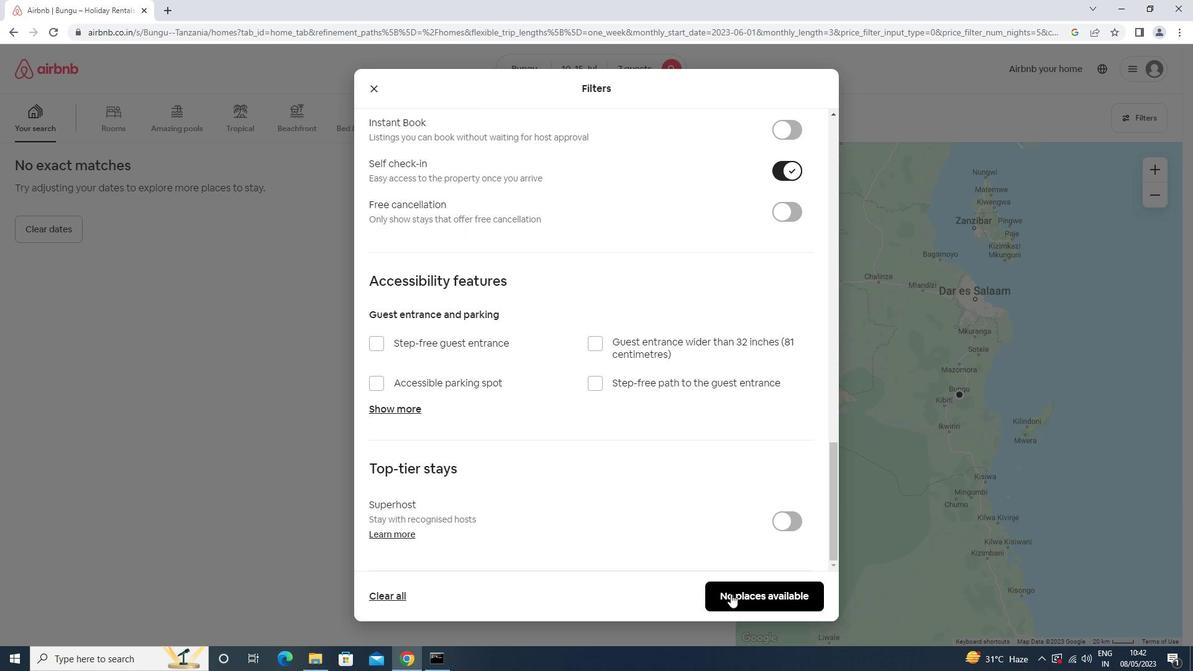 
Action: Mouse moved to (722, 593)
Screenshot: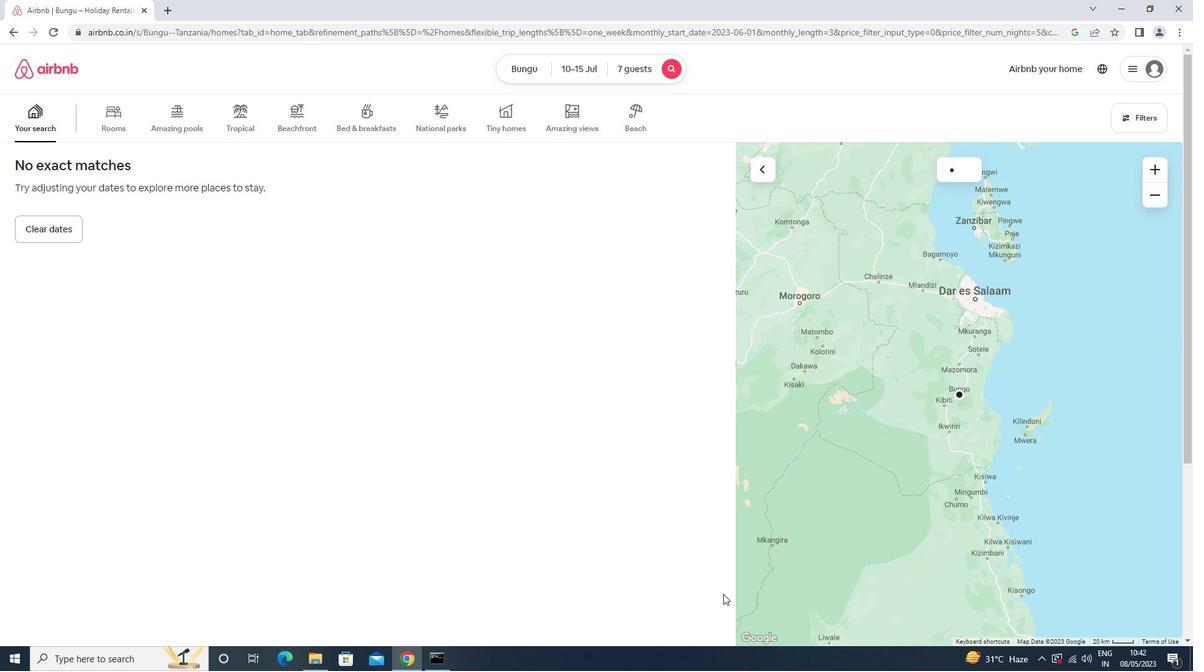 
